 Task: Toggle the suppress when argument matches name in the parameter names.
Action: Mouse moved to (24, 614)
Screenshot: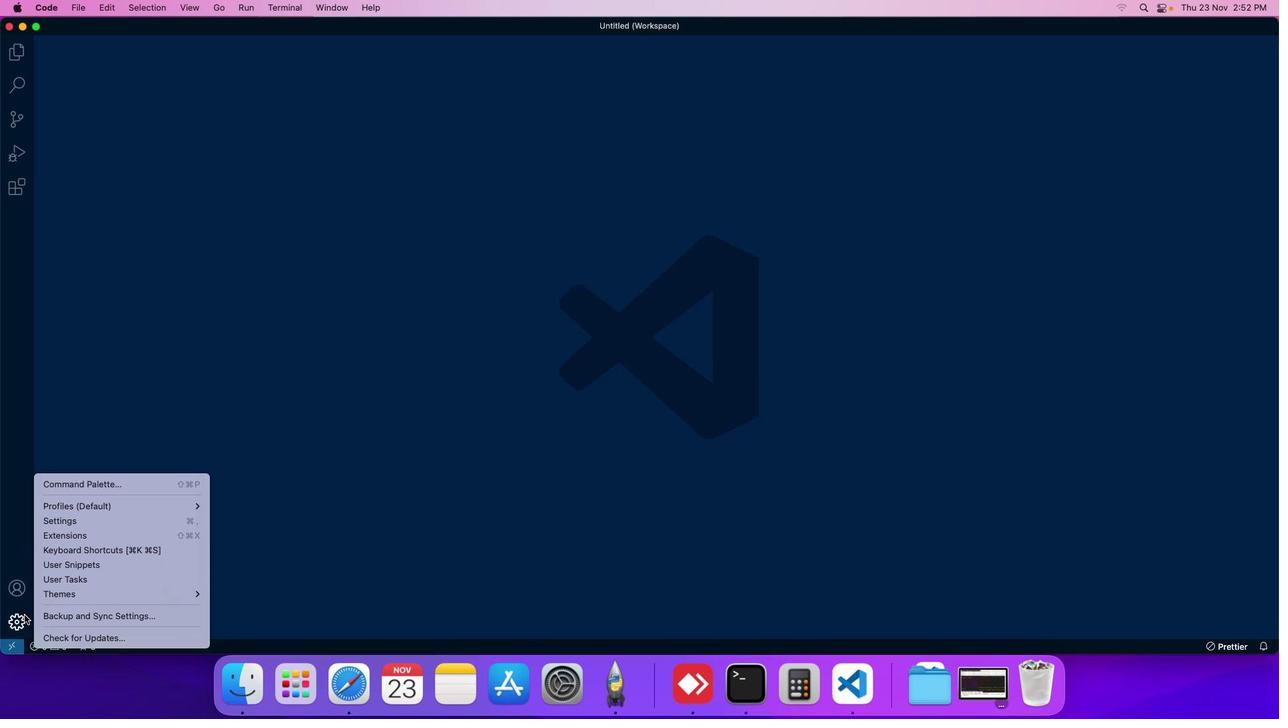 
Action: Mouse pressed left at (24, 614)
Screenshot: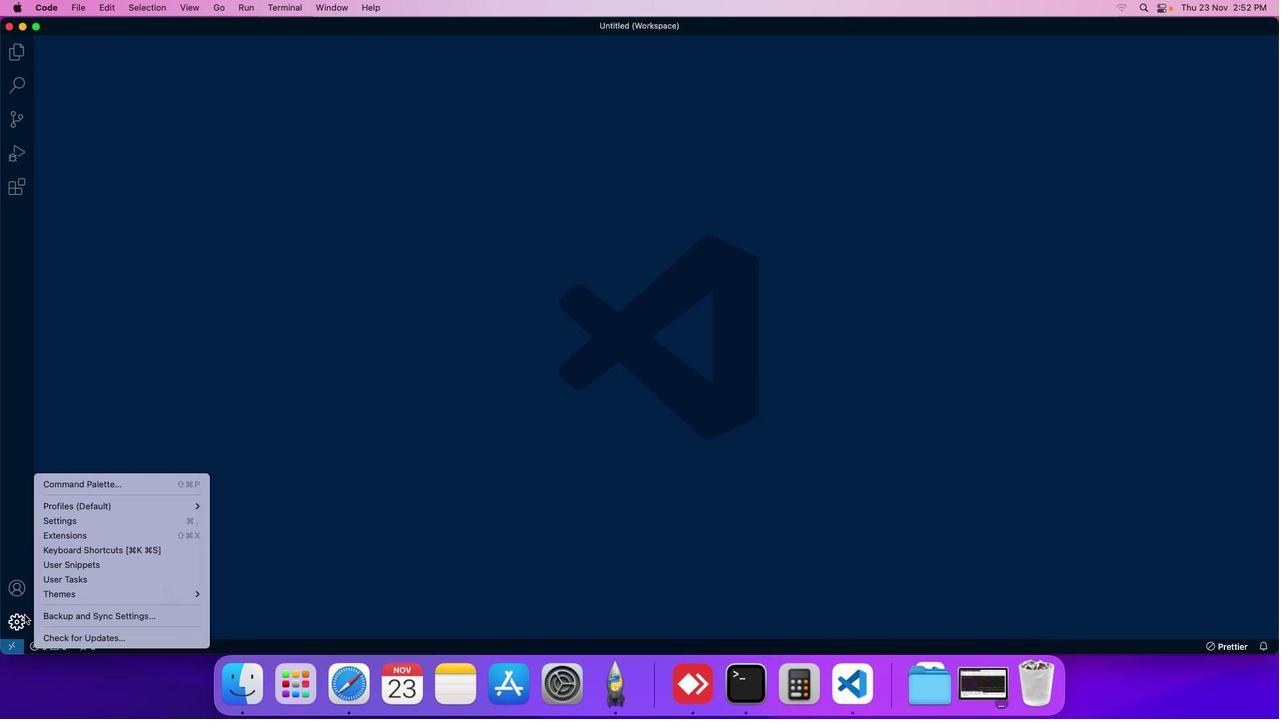 
Action: Mouse moved to (63, 515)
Screenshot: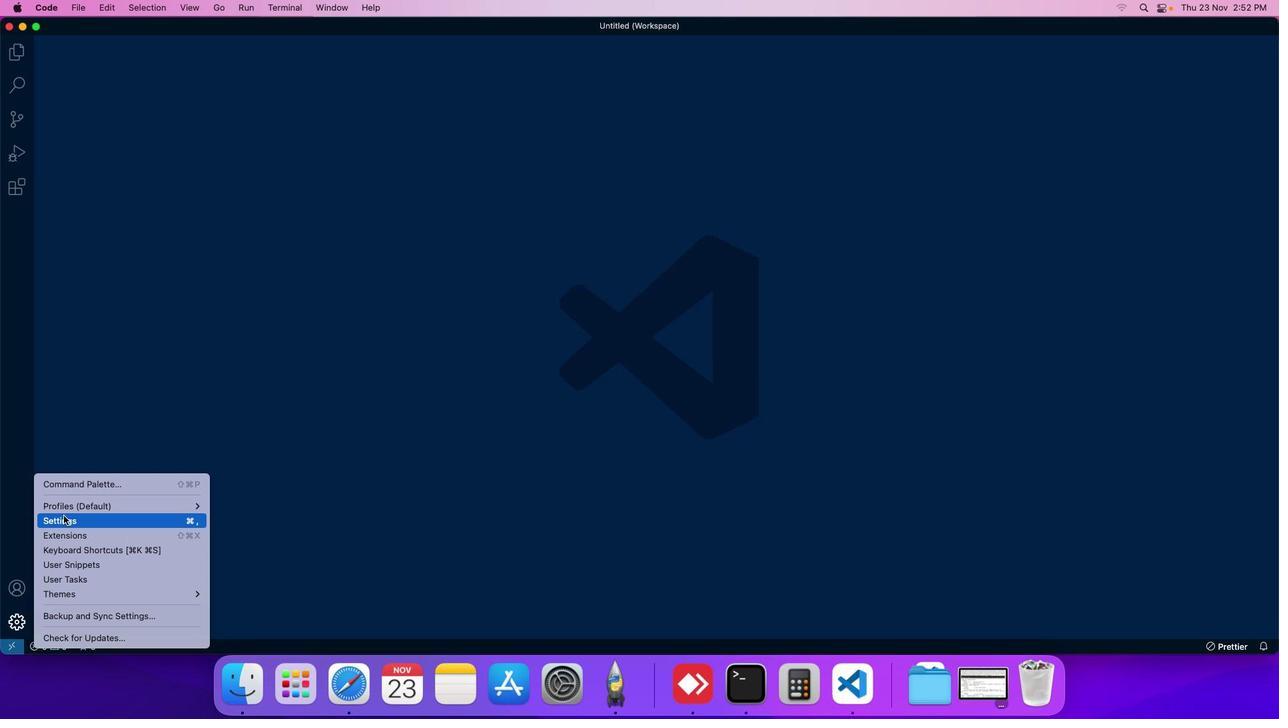 
Action: Mouse pressed left at (63, 515)
Screenshot: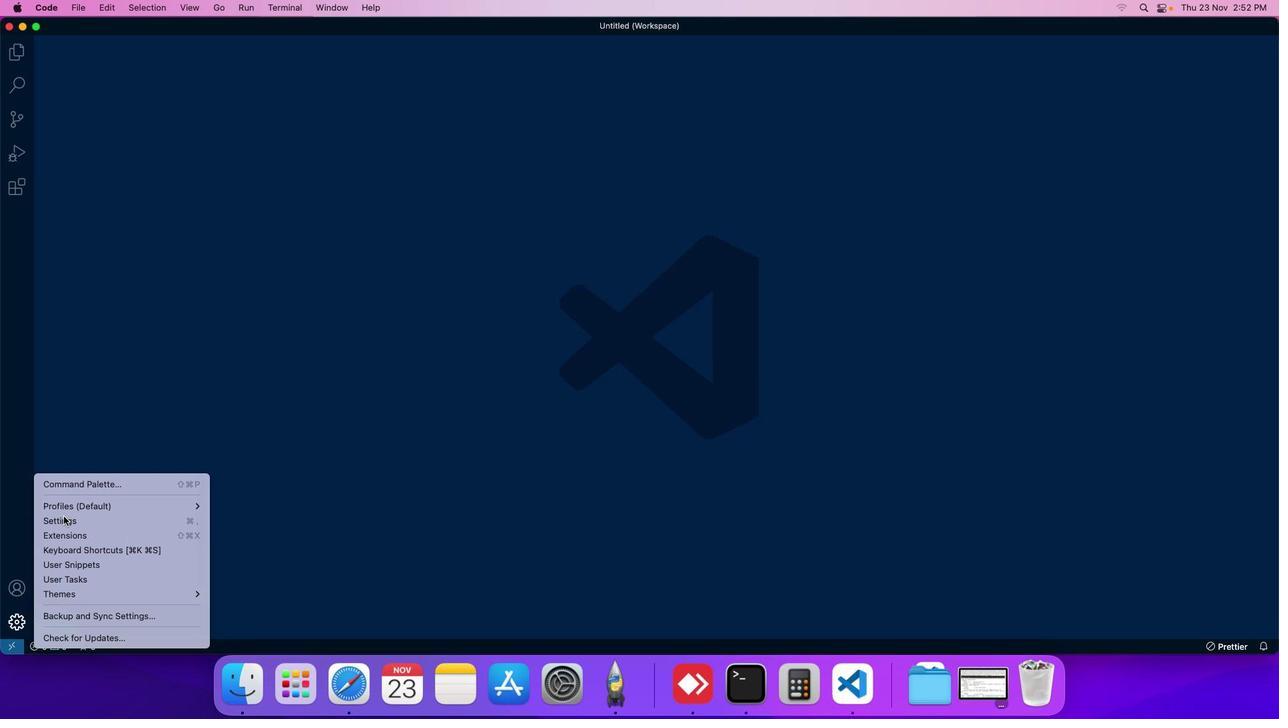 
Action: Mouse moved to (285, 107)
Screenshot: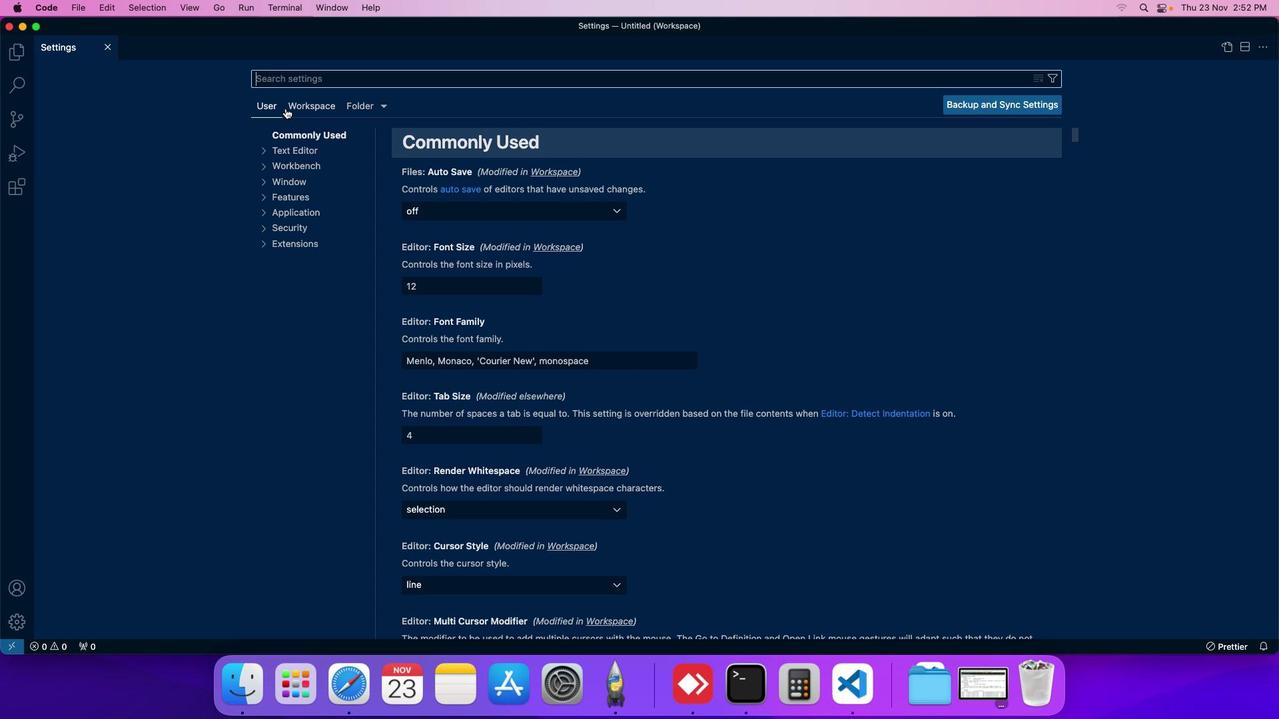 
Action: Mouse pressed left at (285, 107)
Screenshot: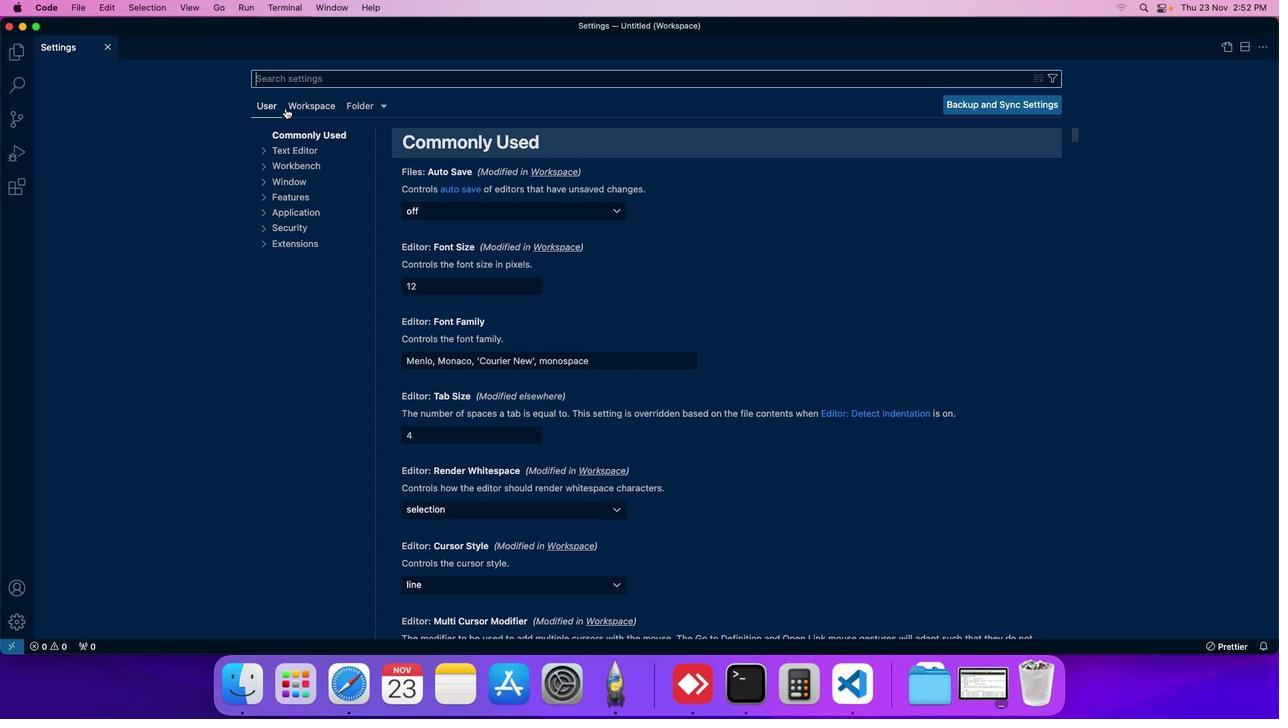 
Action: Mouse moved to (284, 227)
Screenshot: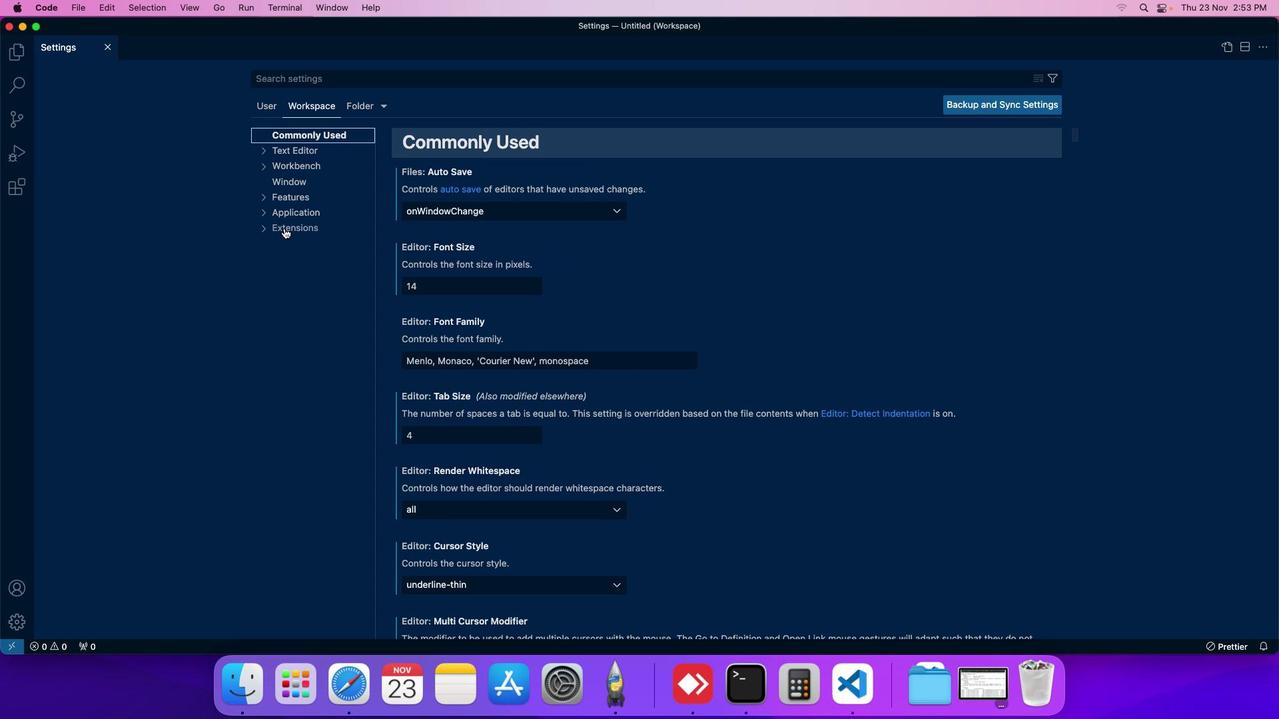 
Action: Mouse pressed left at (284, 227)
Screenshot: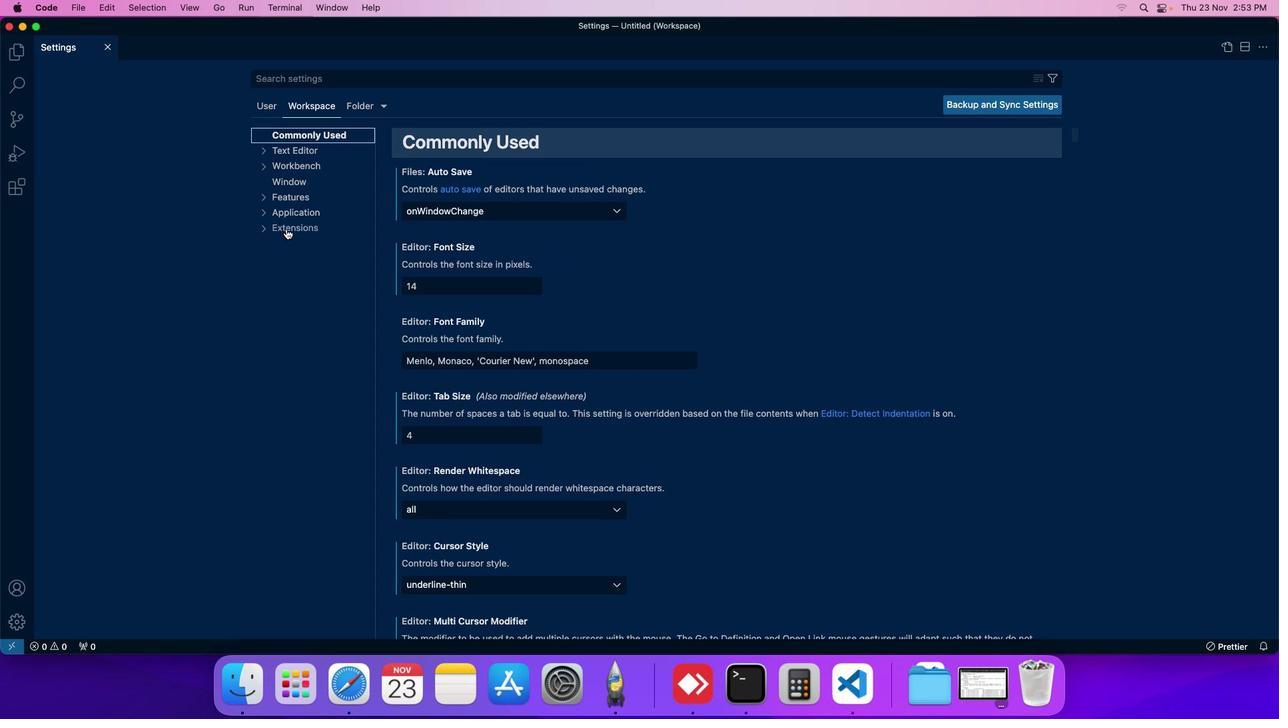 
Action: Mouse moved to (305, 563)
Screenshot: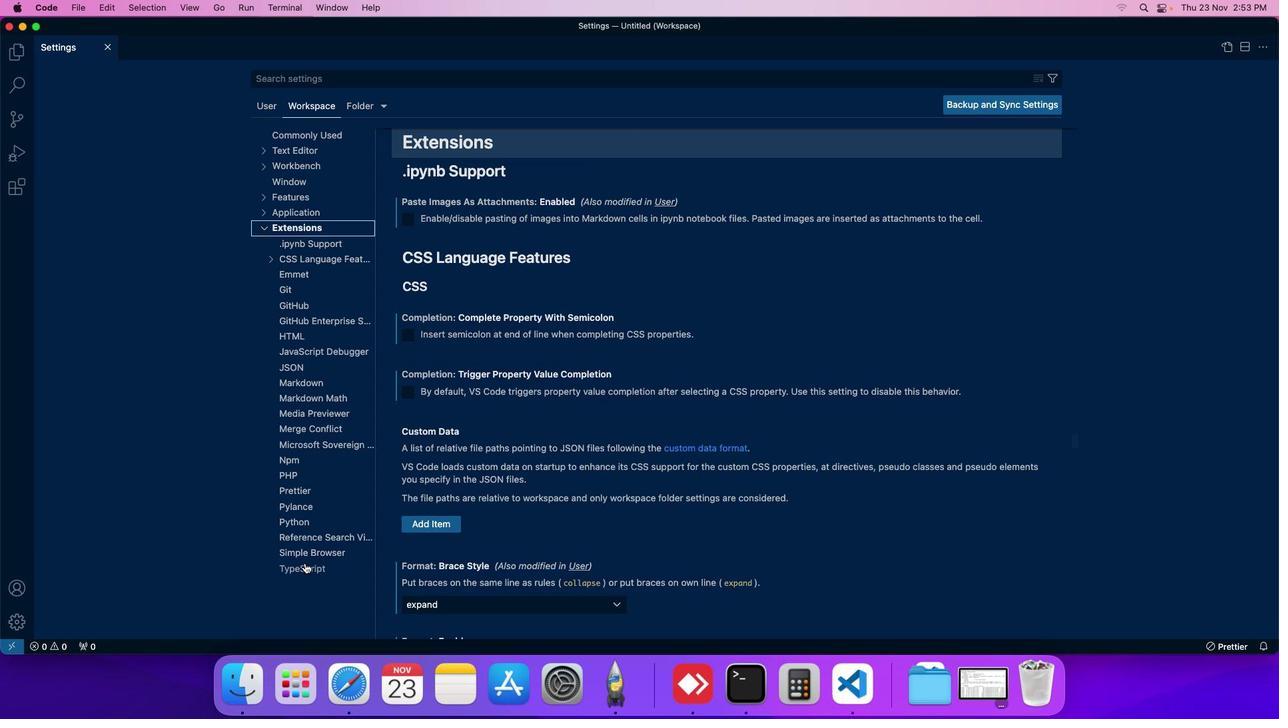 
Action: Mouse pressed left at (305, 563)
Screenshot: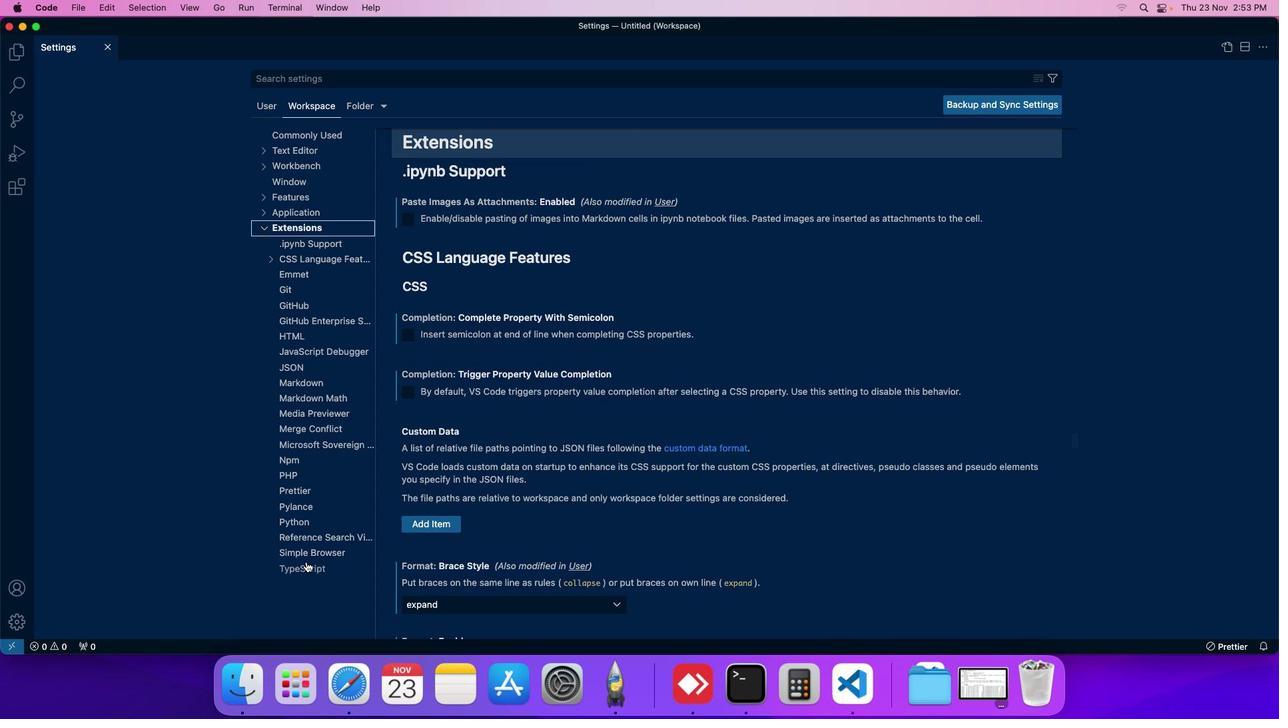 
Action: Mouse moved to (473, 561)
Screenshot: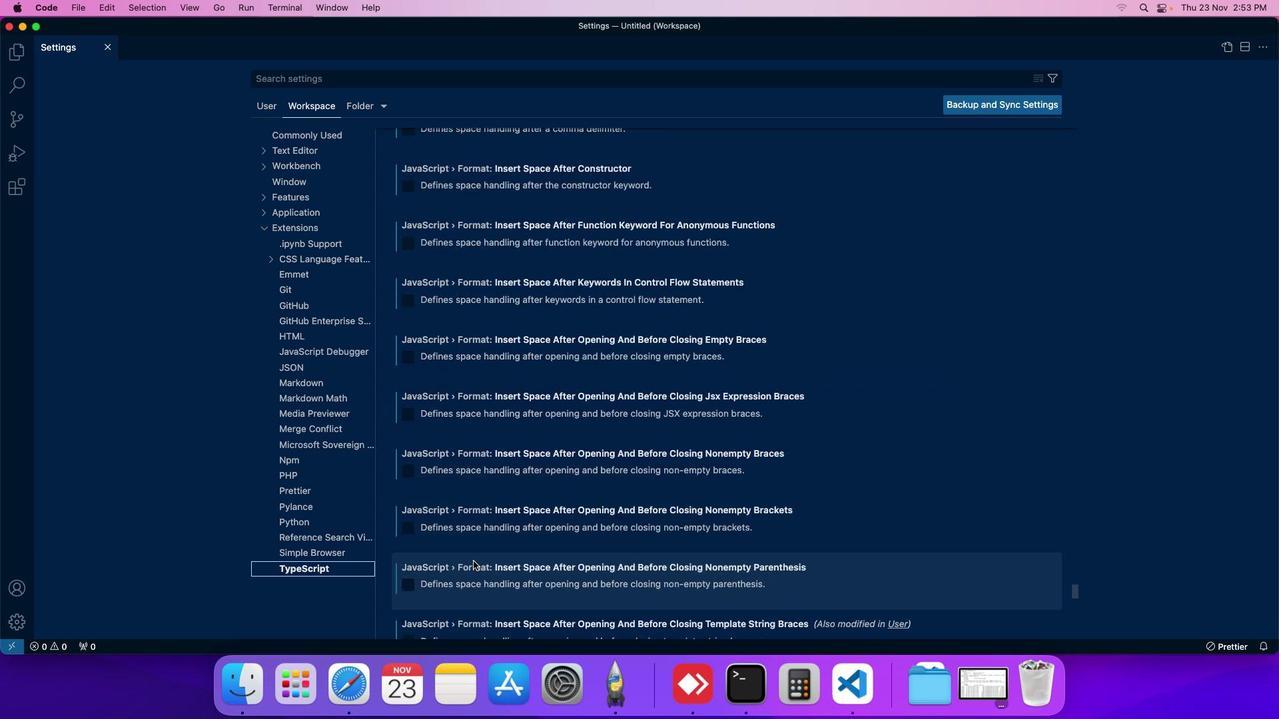 
Action: Mouse scrolled (473, 561) with delta (0, 0)
Screenshot: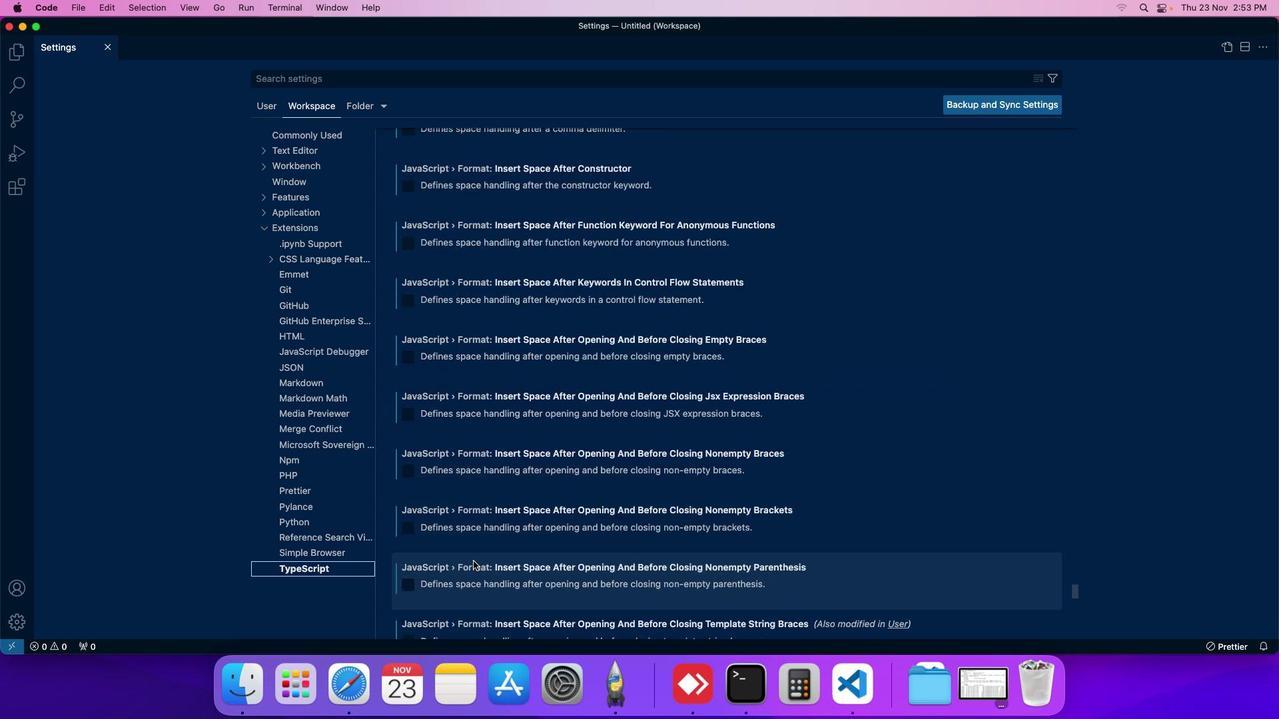 
Action: Mouse scrolled (473, 561) with delta (0, 0)
Screenshot: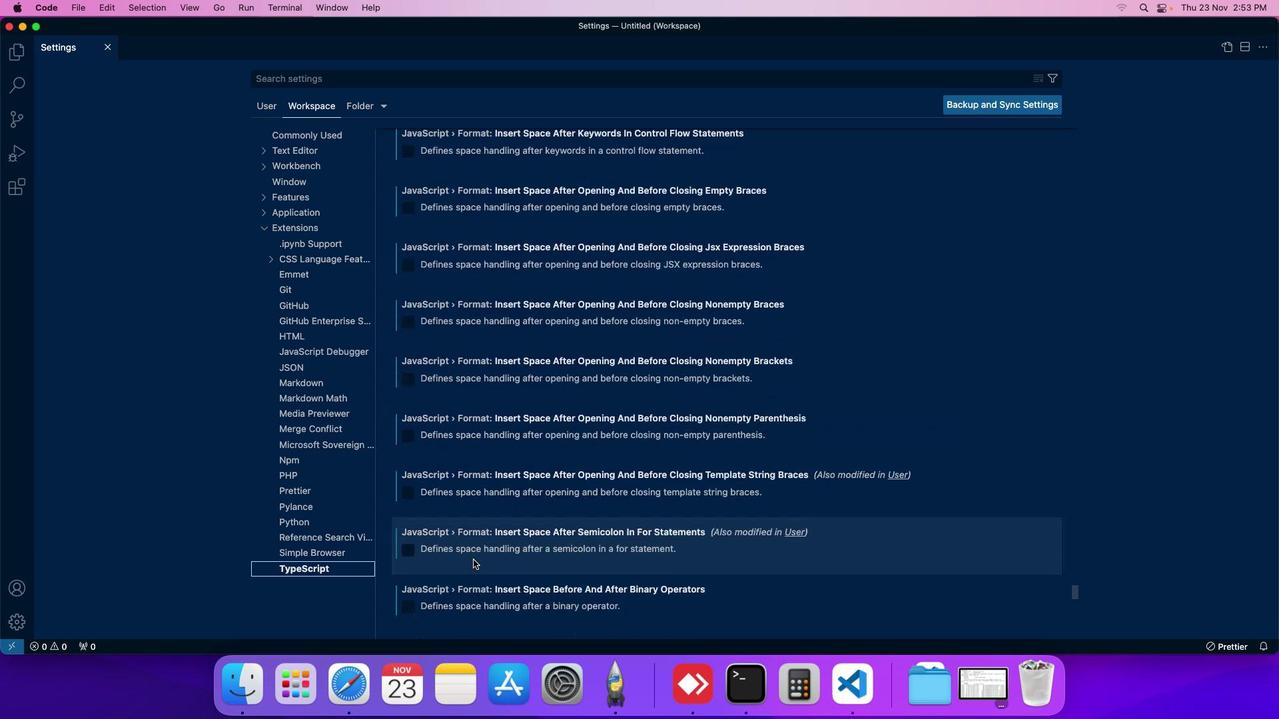 
Action: Mouse moved to (473, 560)
Screenshot: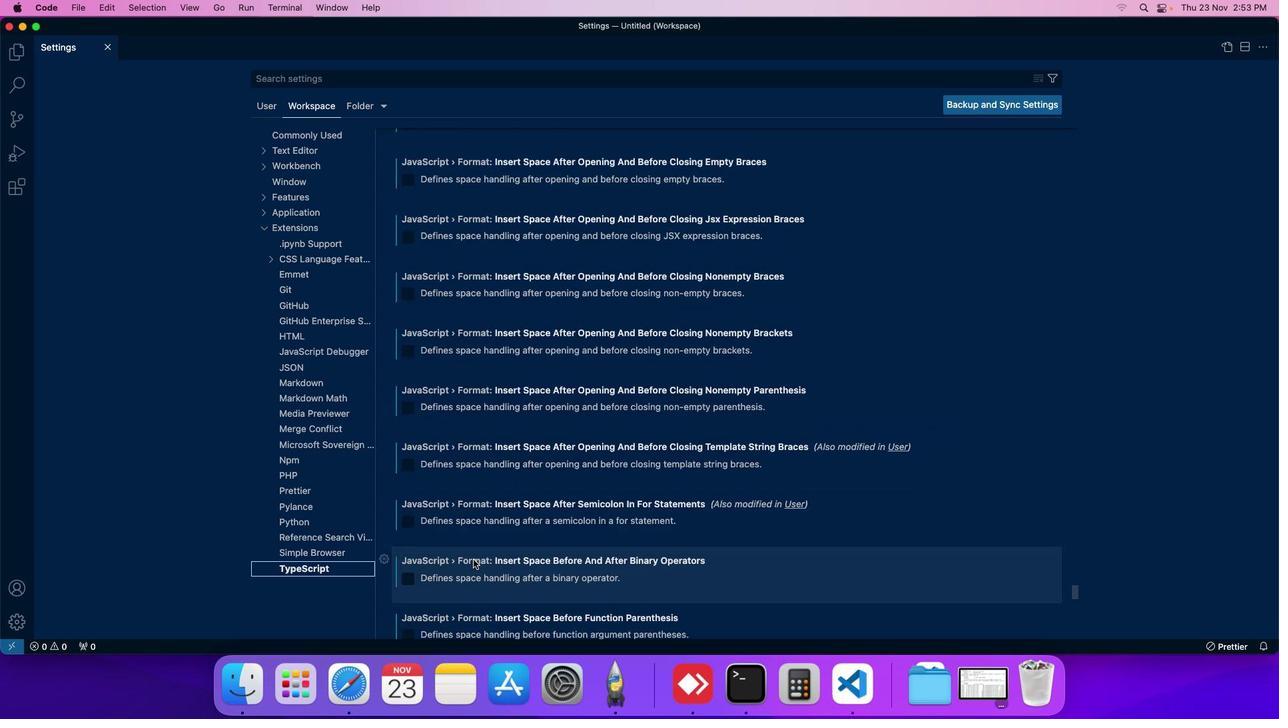 
Action: Mouse scrolled (473, 560) with delta (0, 0)
Screenshot: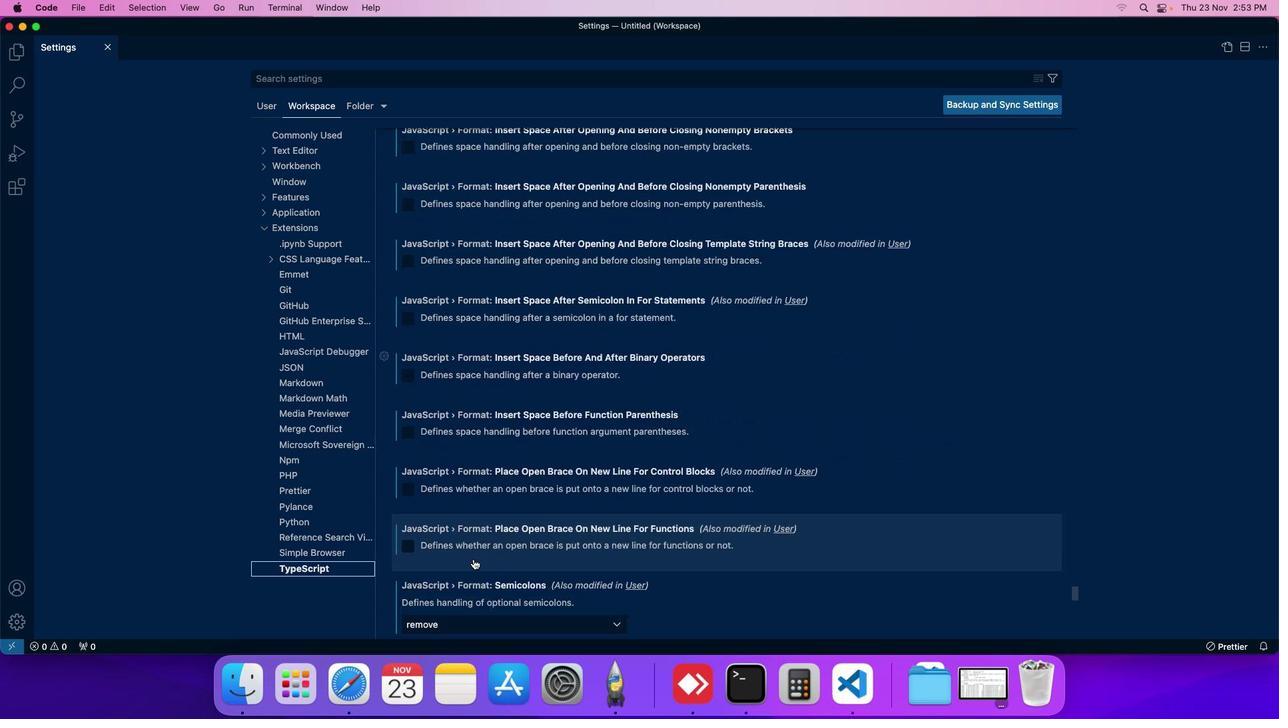 
Action: Mouse scrolled (473, 560) with delta (0, 0)
Screenshot: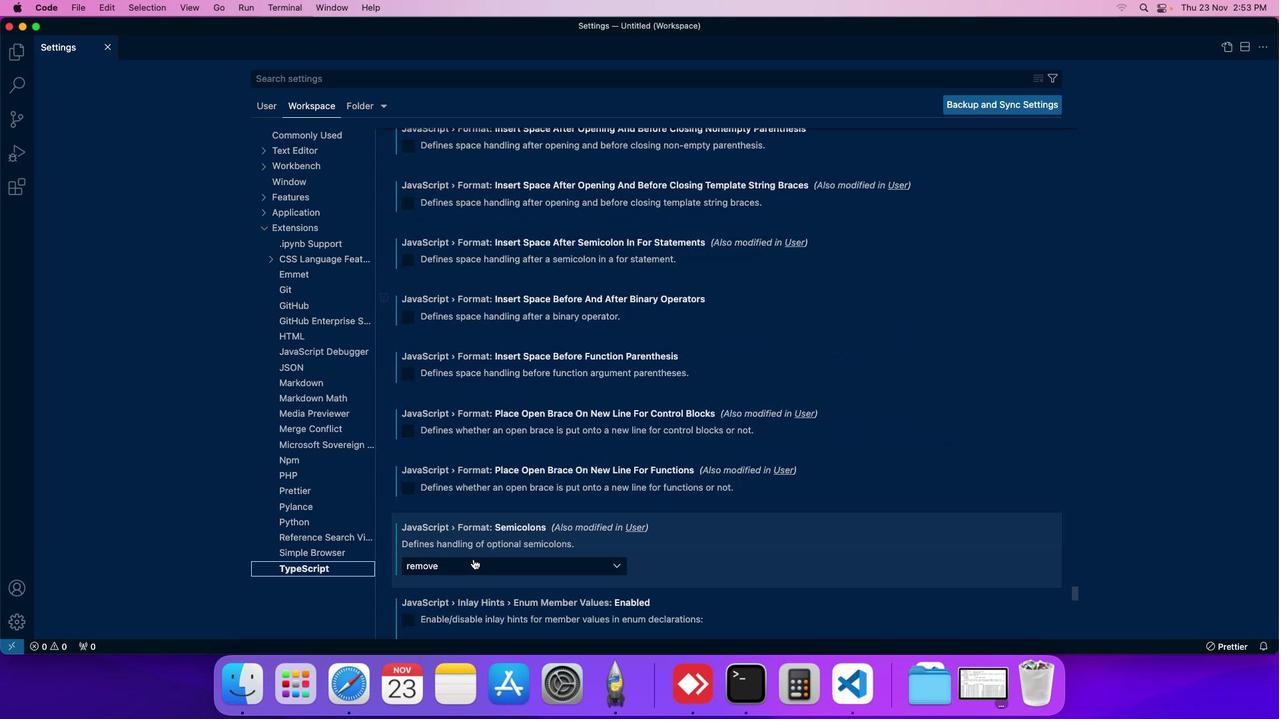 
Action: Mouse moved to (473, 559)
Screenshot: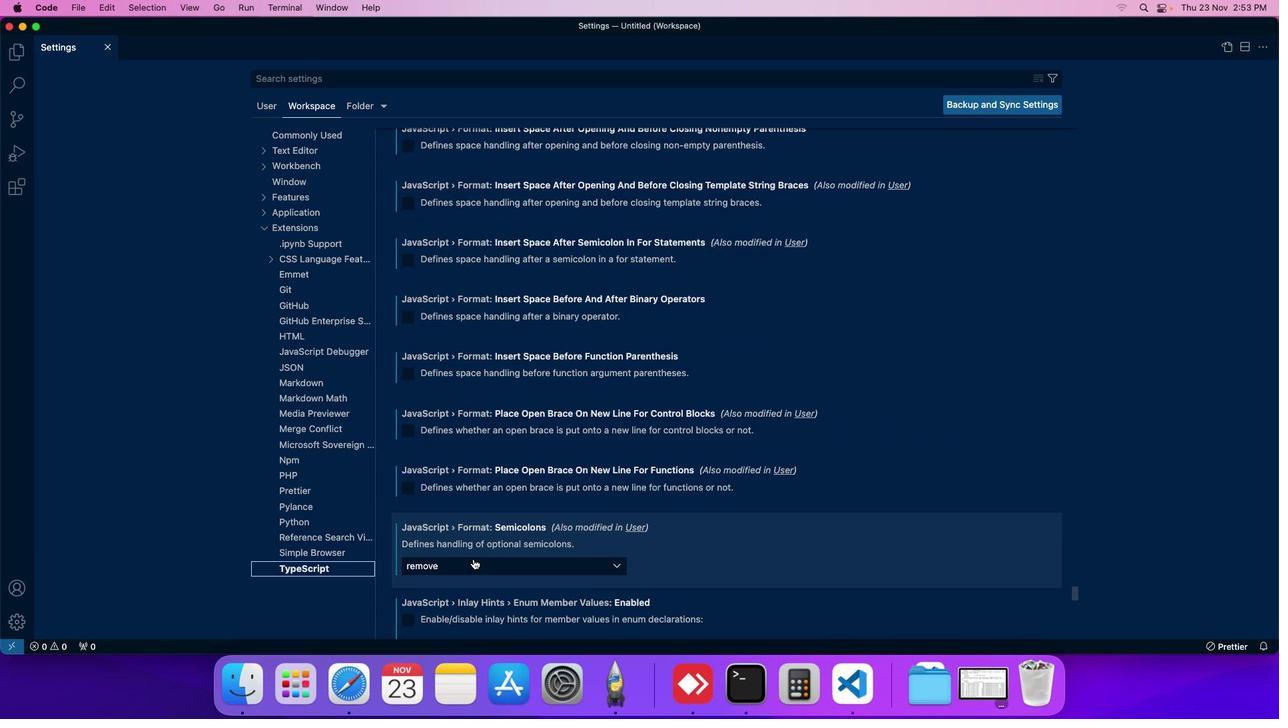 
Action: Mouse scrolled (473, 559) with delta (0, 0)
Screenshot: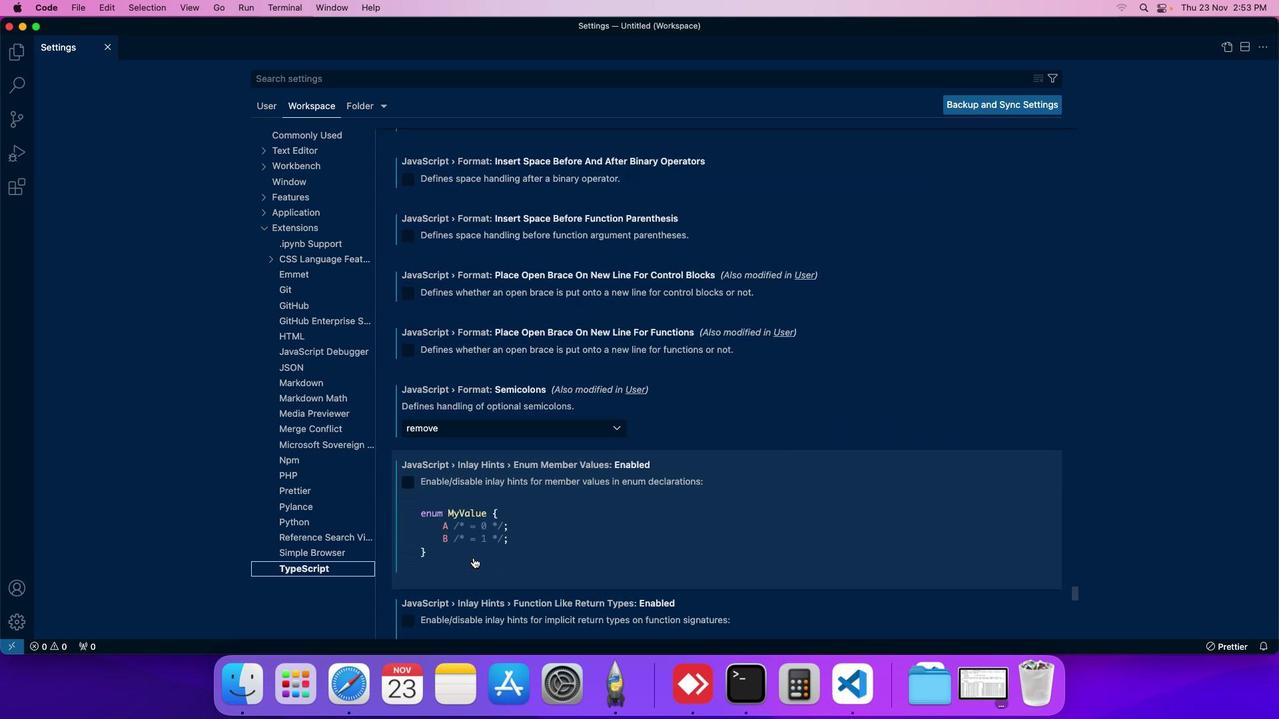 
Action: Mouse scrolled (473, 559) with delta (0, 0)
Screenshot: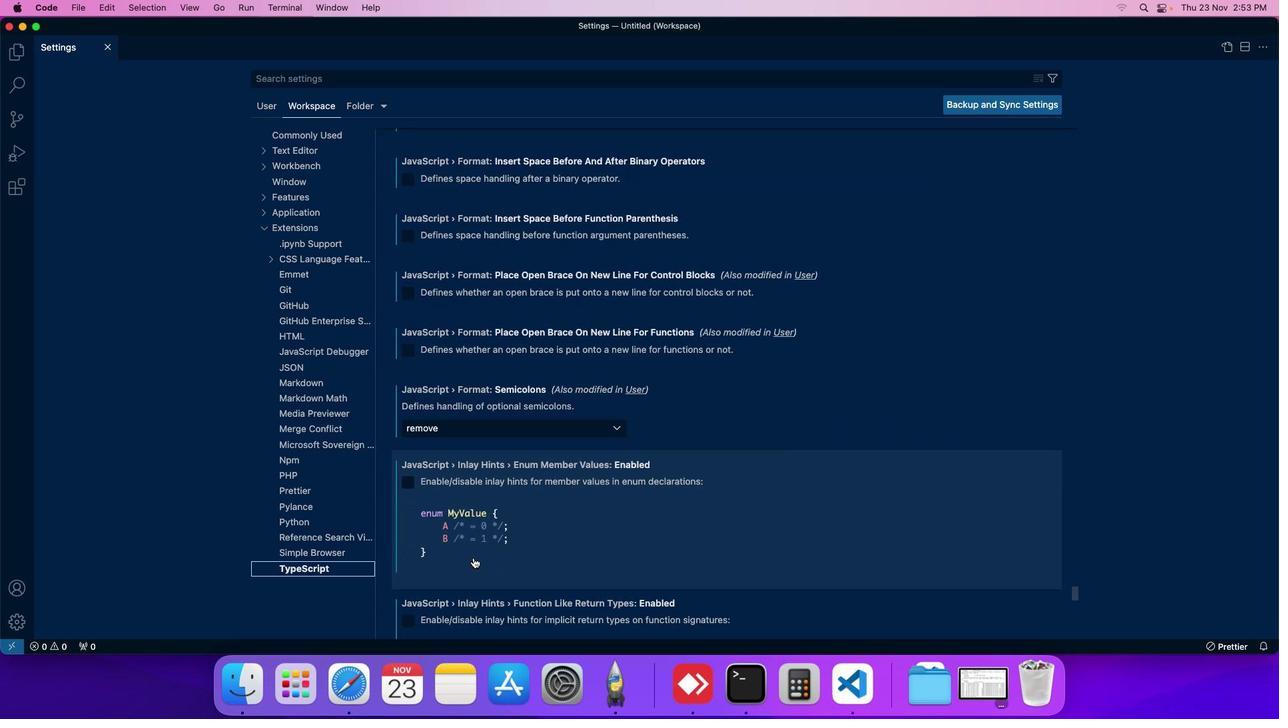 
Action: Mouse moved to (473, 557)
Screenshot: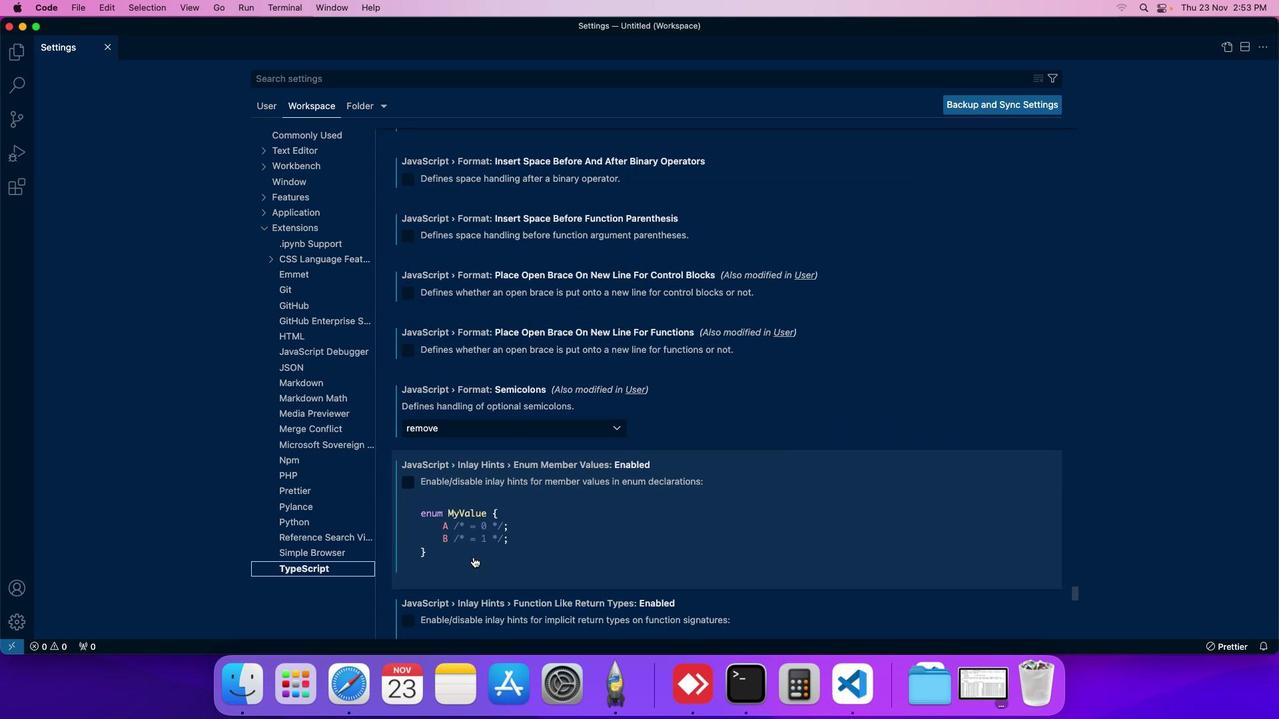 
Action: Mouse scrolled (473, 557) with delta (0, 0)
Screenshot: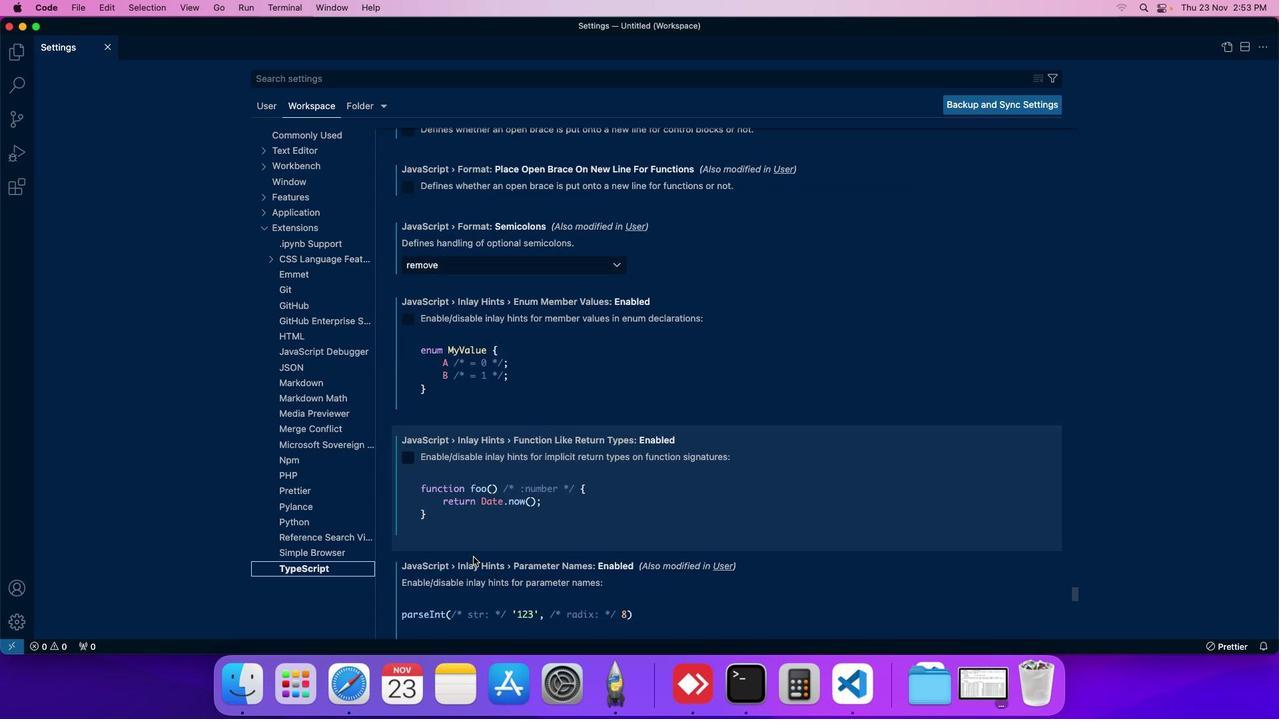 
Action: Mouse scrolled (473, 557) with delta (0, 0)
Screenshot: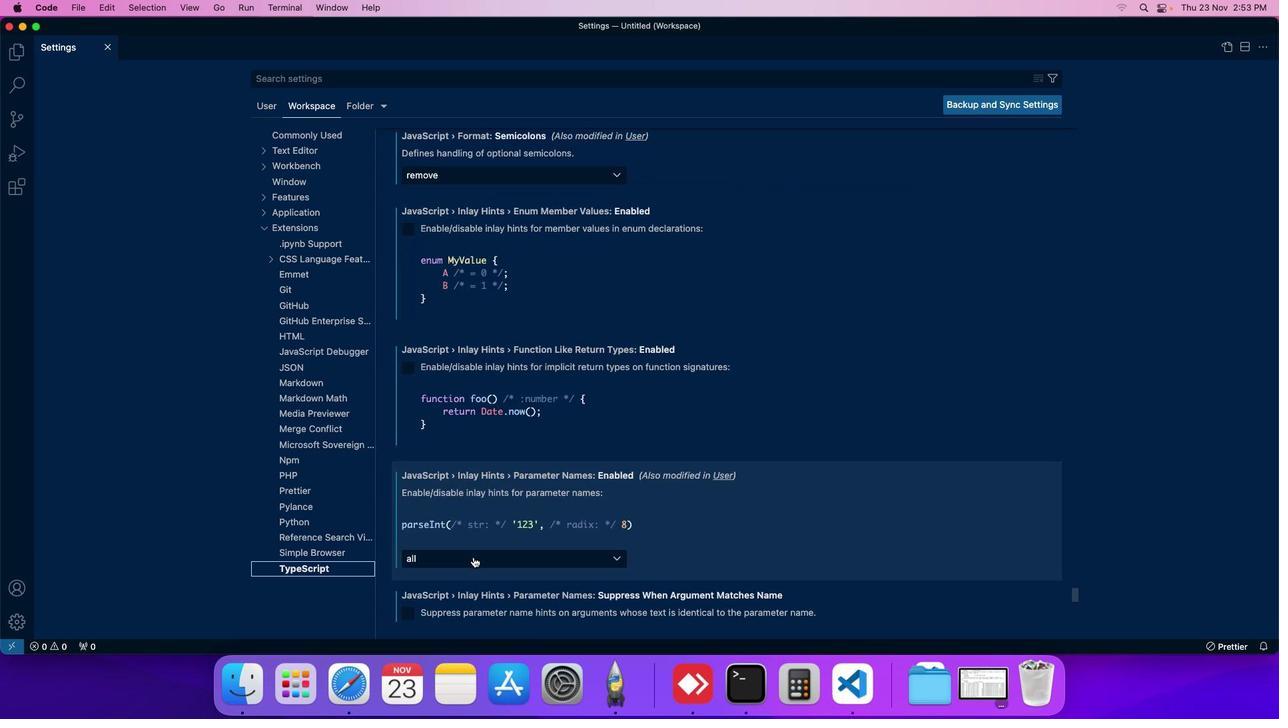 
Action: Mouse moved to (473, 557)
Screenshot: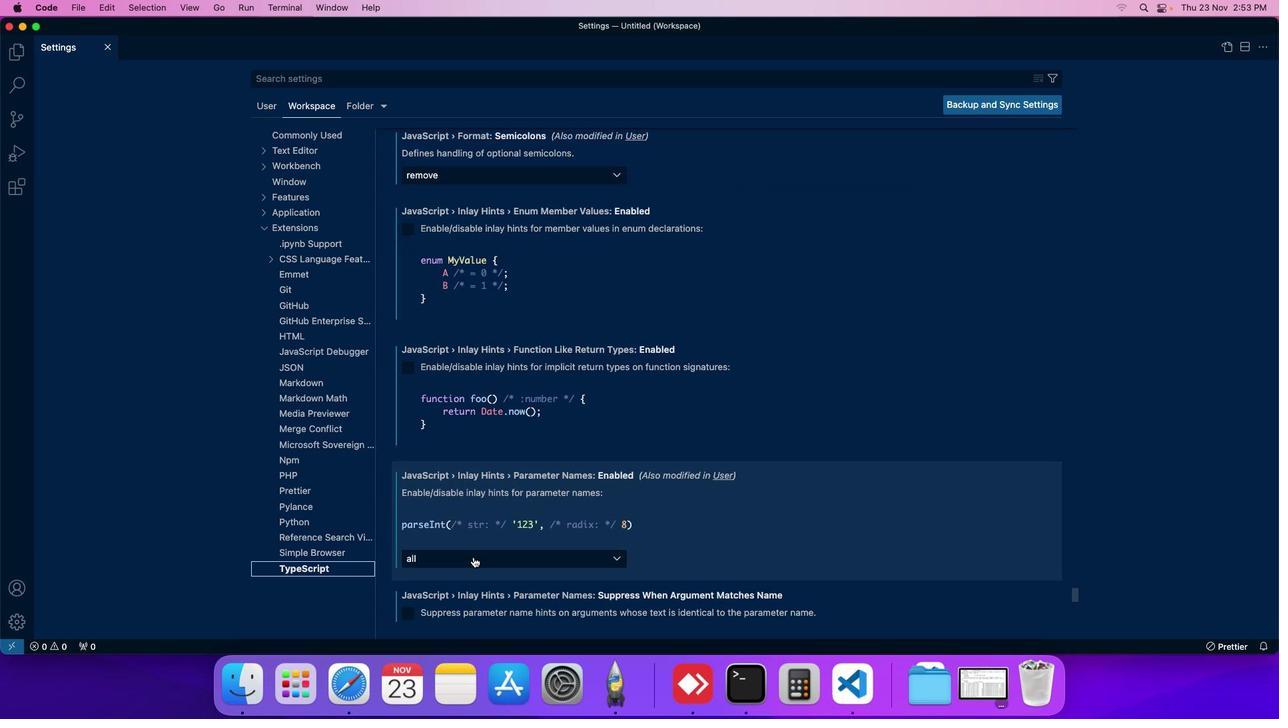 
Action: Mouse scrolled (473, 557) with delta (0, 0)
Screenshot: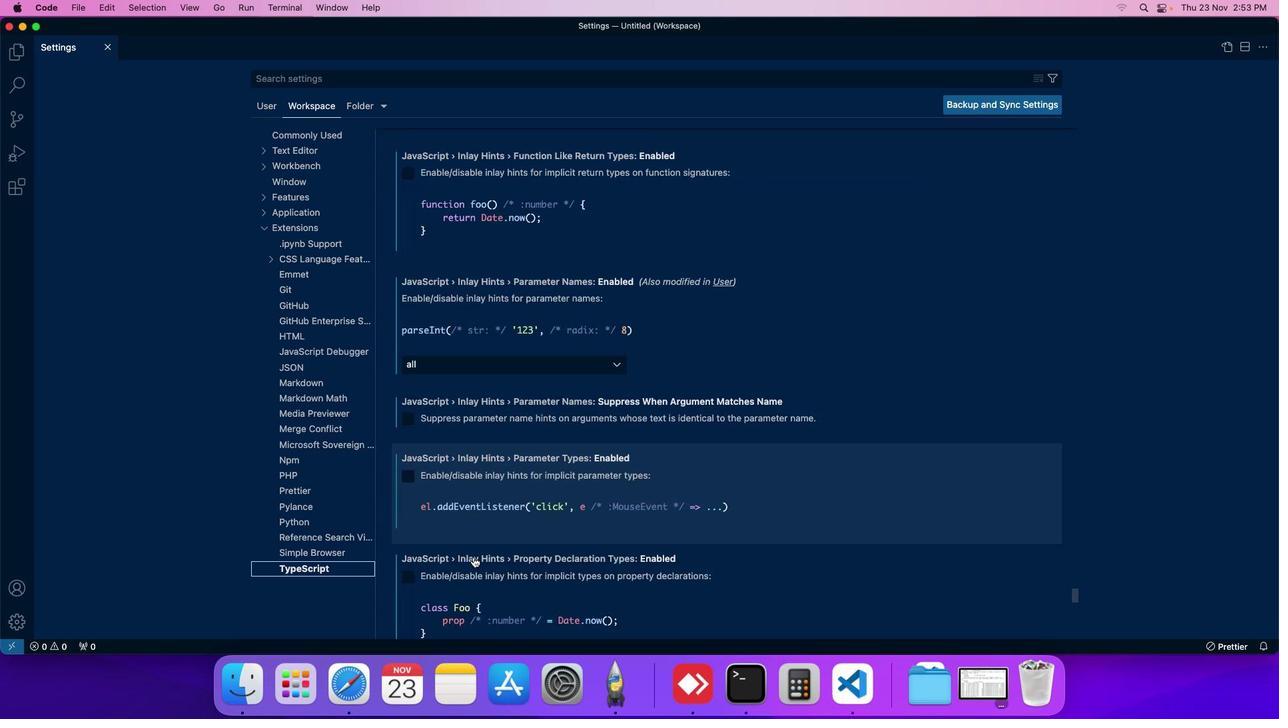 
Action: Mouse scrolled (473, 557) with delta (0, 0)
Screenshot: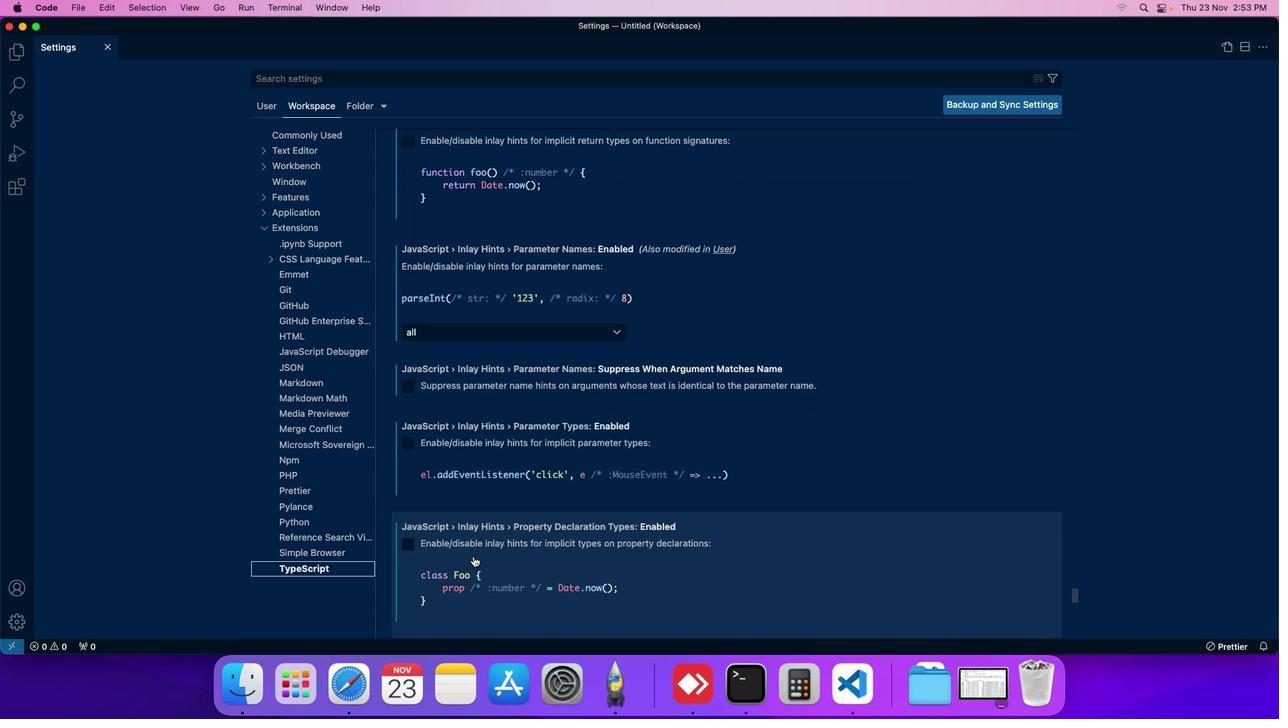
Action: Mouse moved to (473, 556)
Screenshot: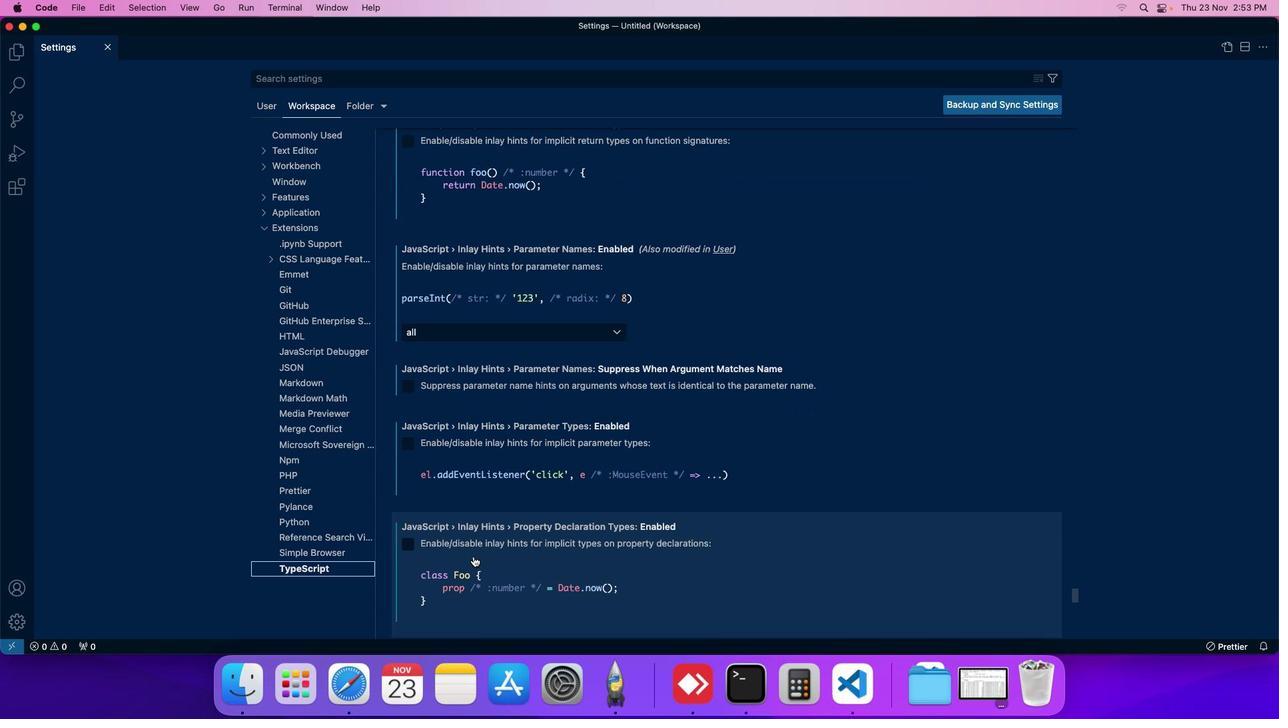 
Action: Mouse scrolled (473, 556) with delta (0, 0)
Screenshot: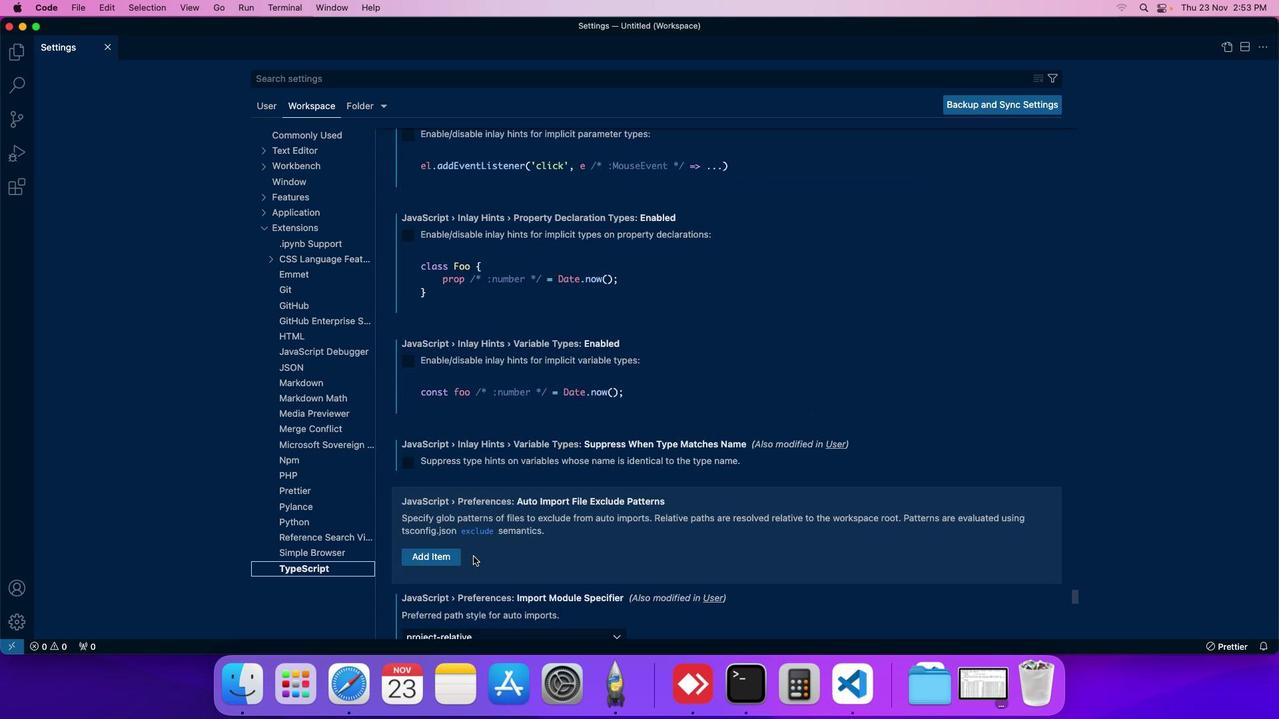 
Action: Mouse scrolled (473, 556) with delta (0, 0)
Screenshot: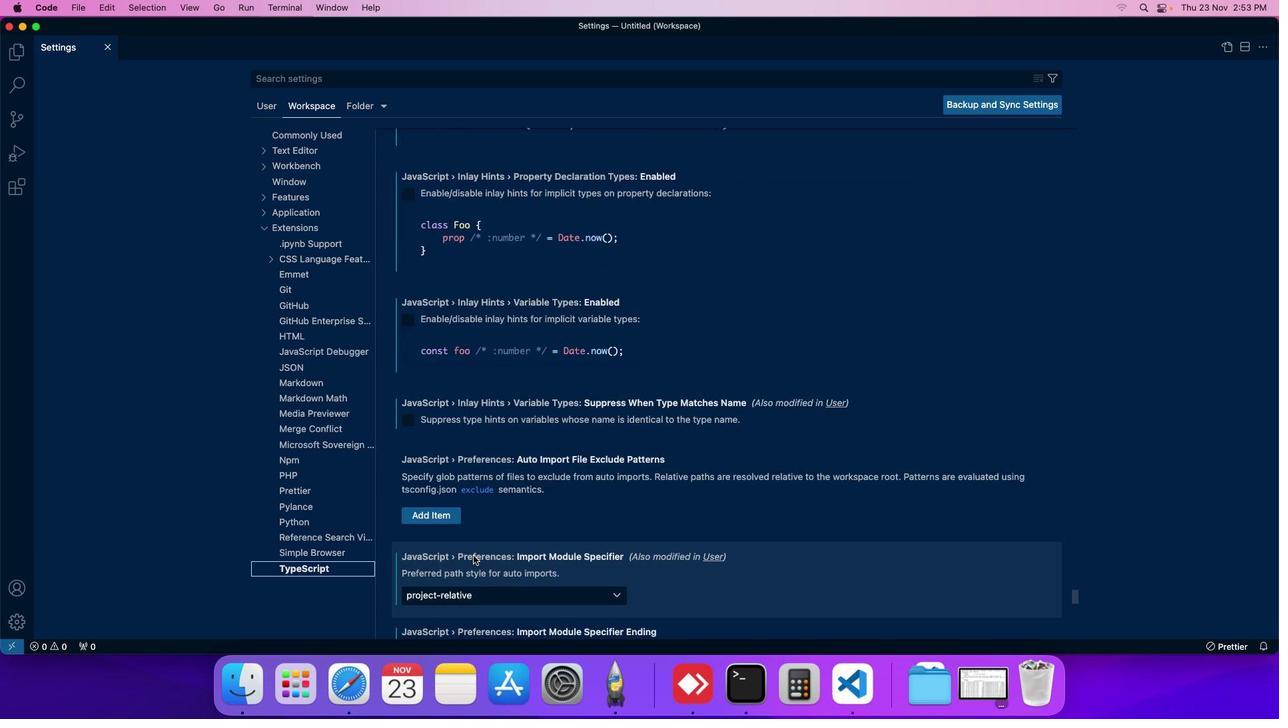 
Action: Mouse moved to (474, 554)
Screenshot: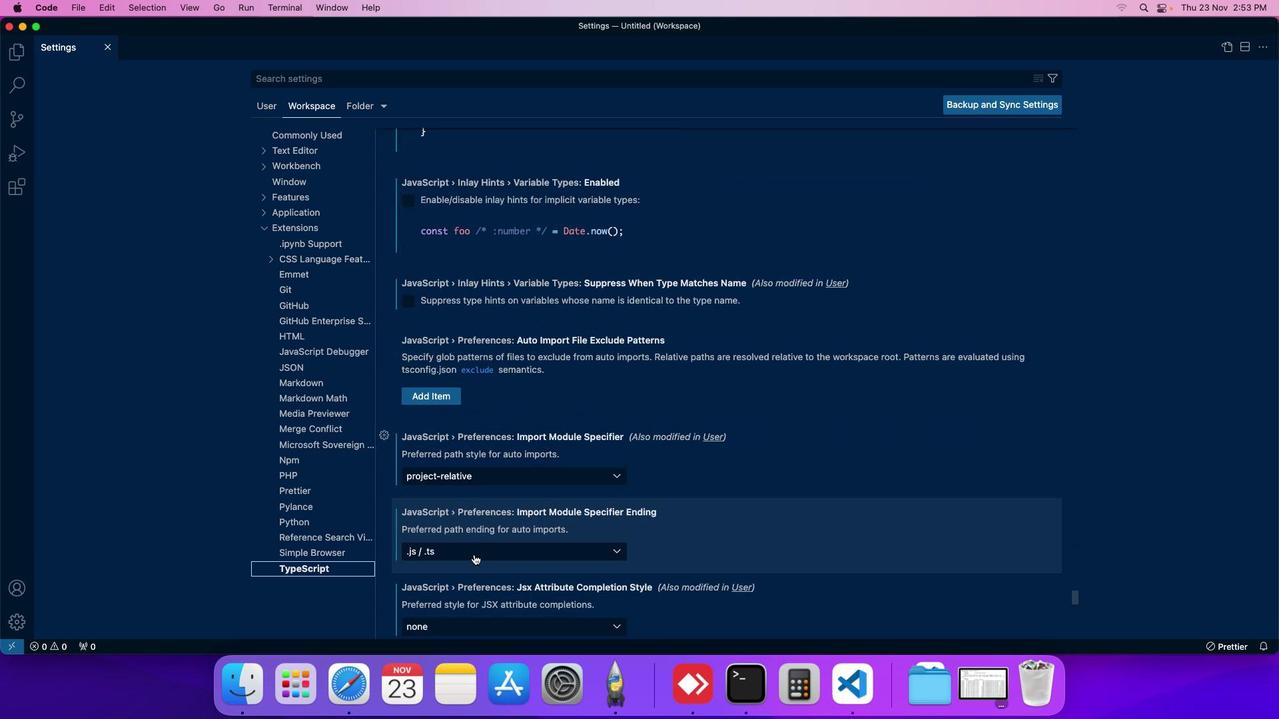 
Action: Mouse scrolled (474, 554) with delta (0, 0)
Screenshot: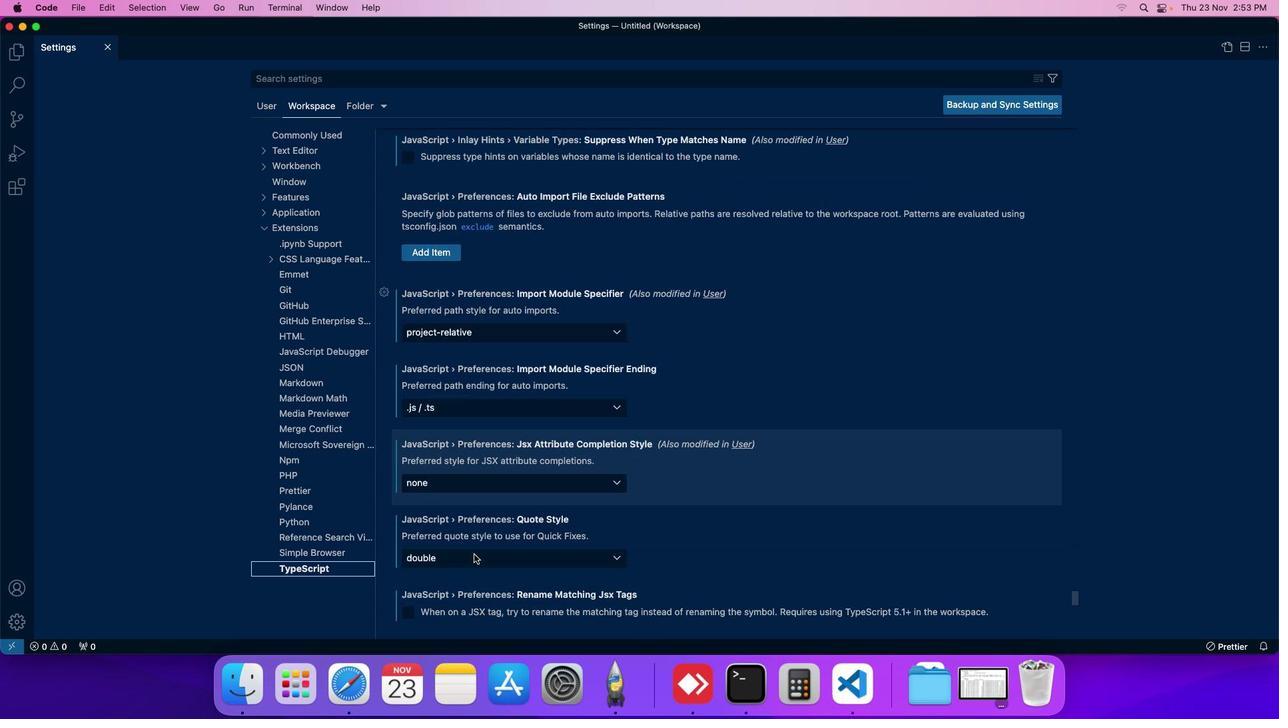
Action: Mouse scrolled (474, 554) with delta (0, 0)
Screenshot: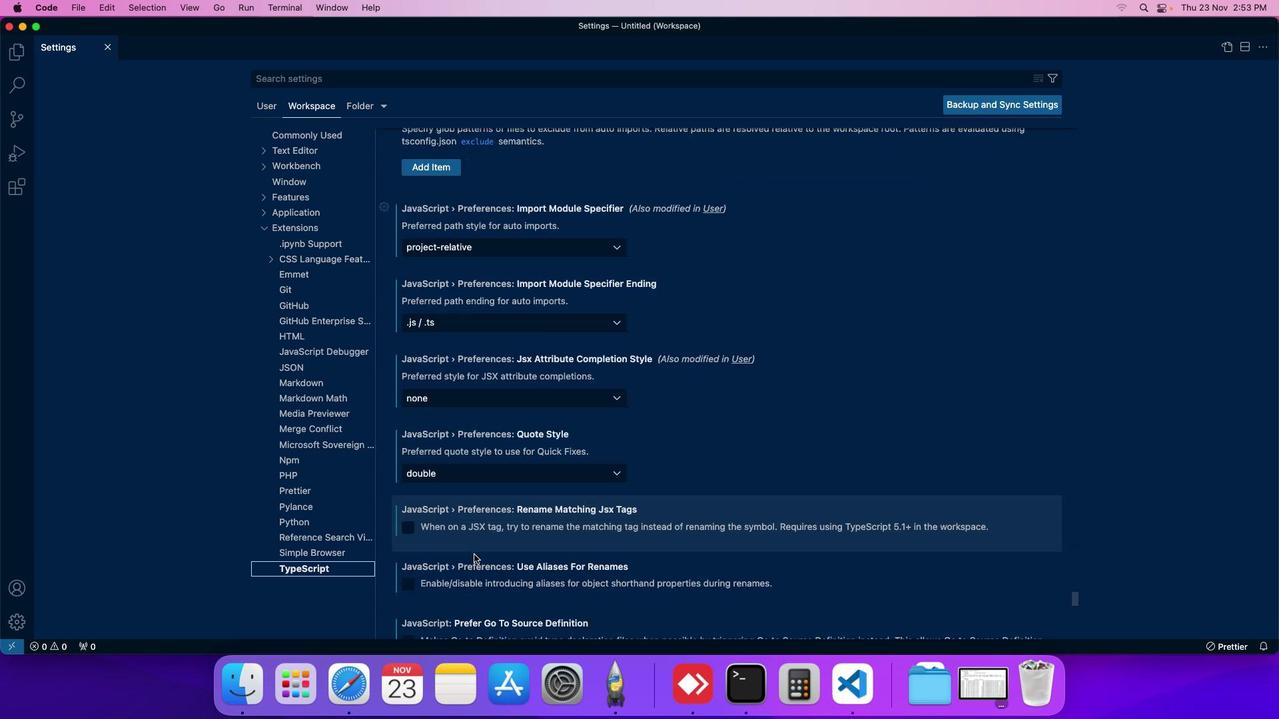 
Action: Mouse scrolled (474, 554) with delta (0, 0)
Screenshot: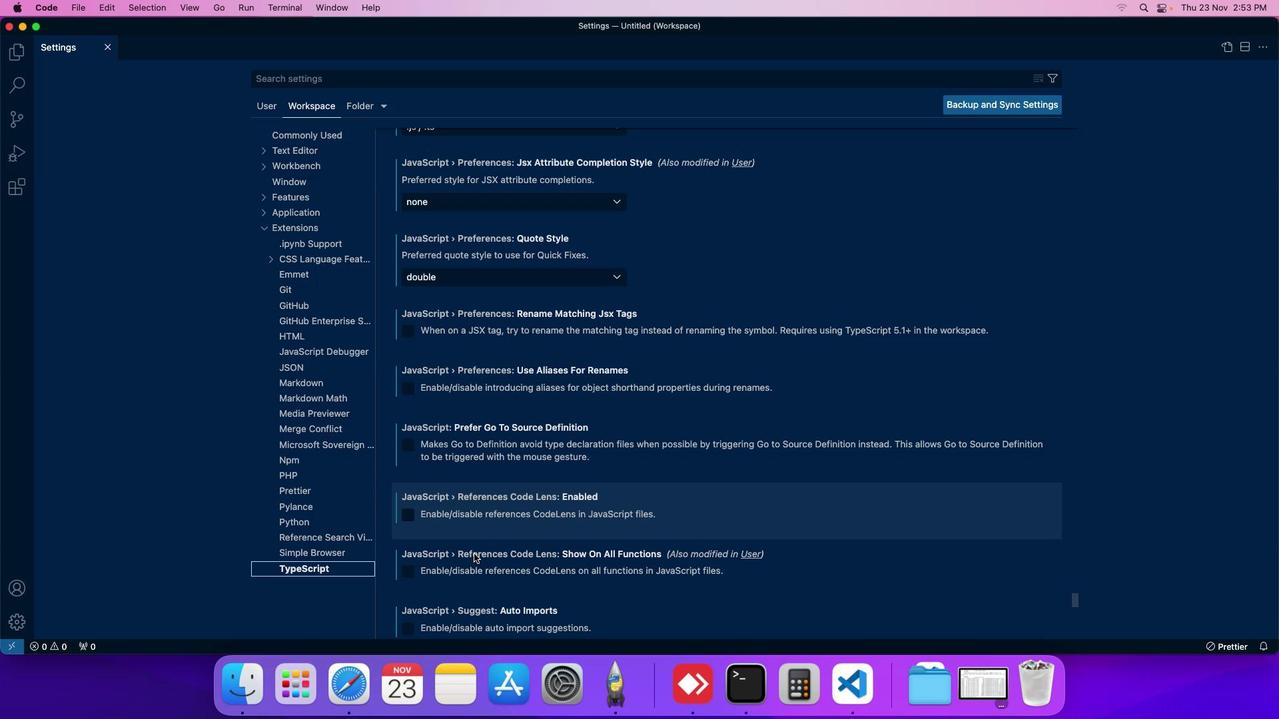 
Action: Mouse scrolled (474, 554) with delta (0, 0)
Screenshot: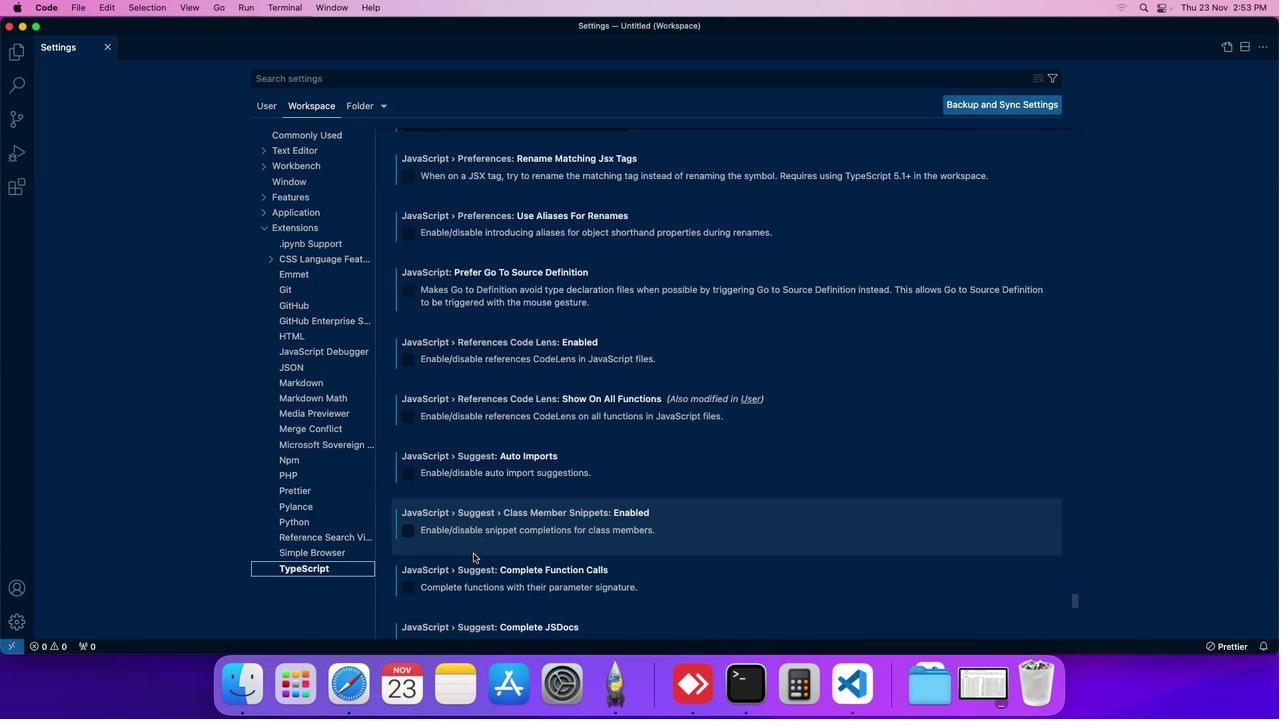 
Action: Mouse moved to (473, 553)
Screenshot: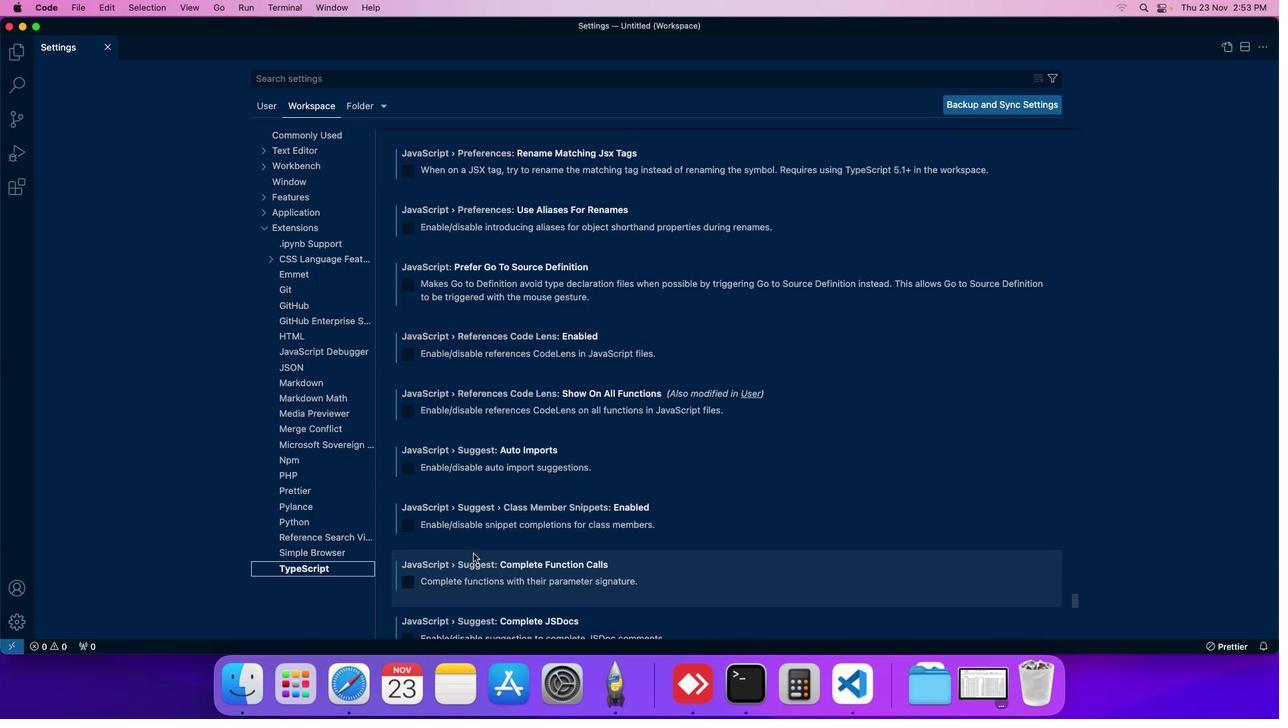 
Action: Mouse scrolled (473, 553) with delta (0, 0)
Screenshot: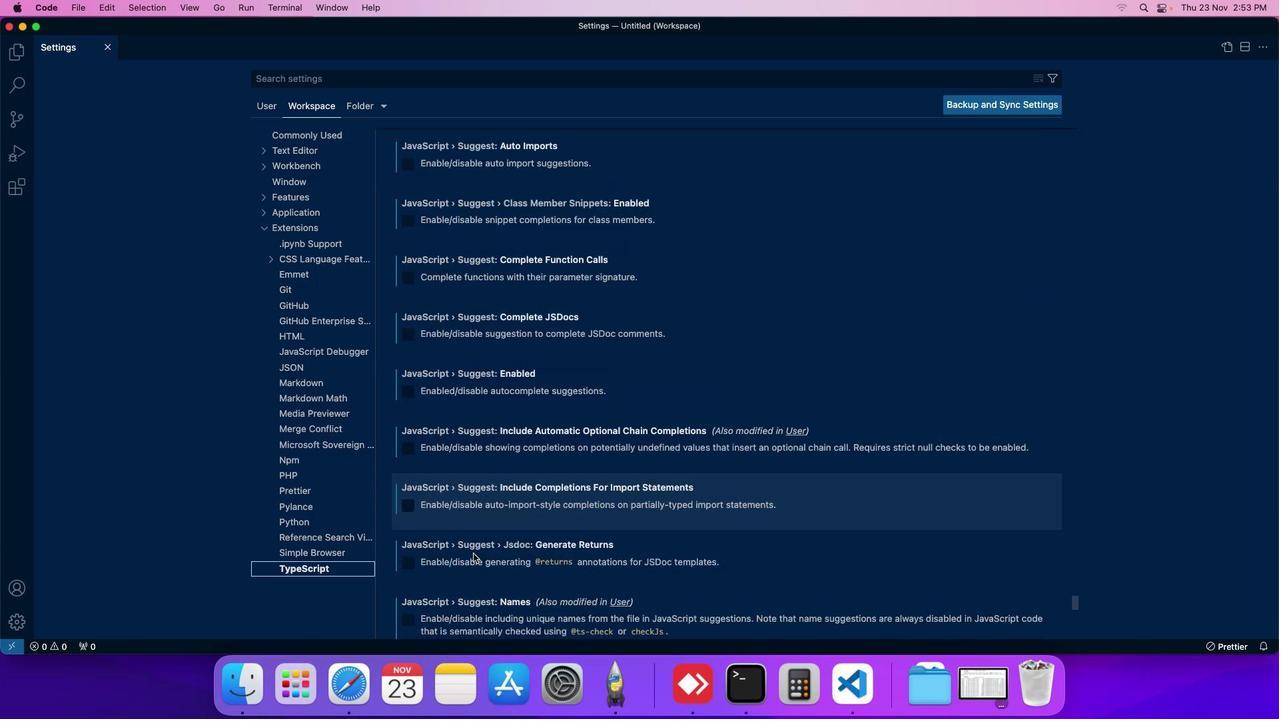 
Action: Mouse scrolled (473, 553) with delta (0, 0)
Screenshot: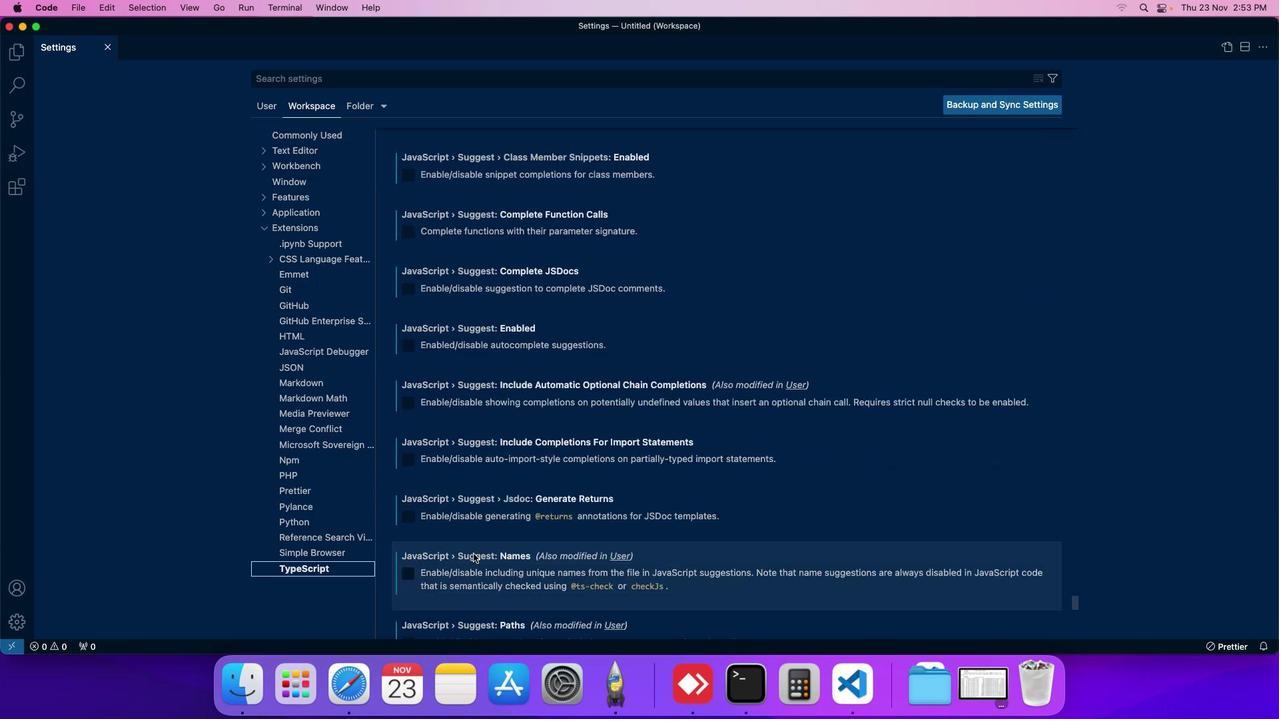
Action: Mouse scrolled (473, 553) with delta (0, 0)
Screenshot: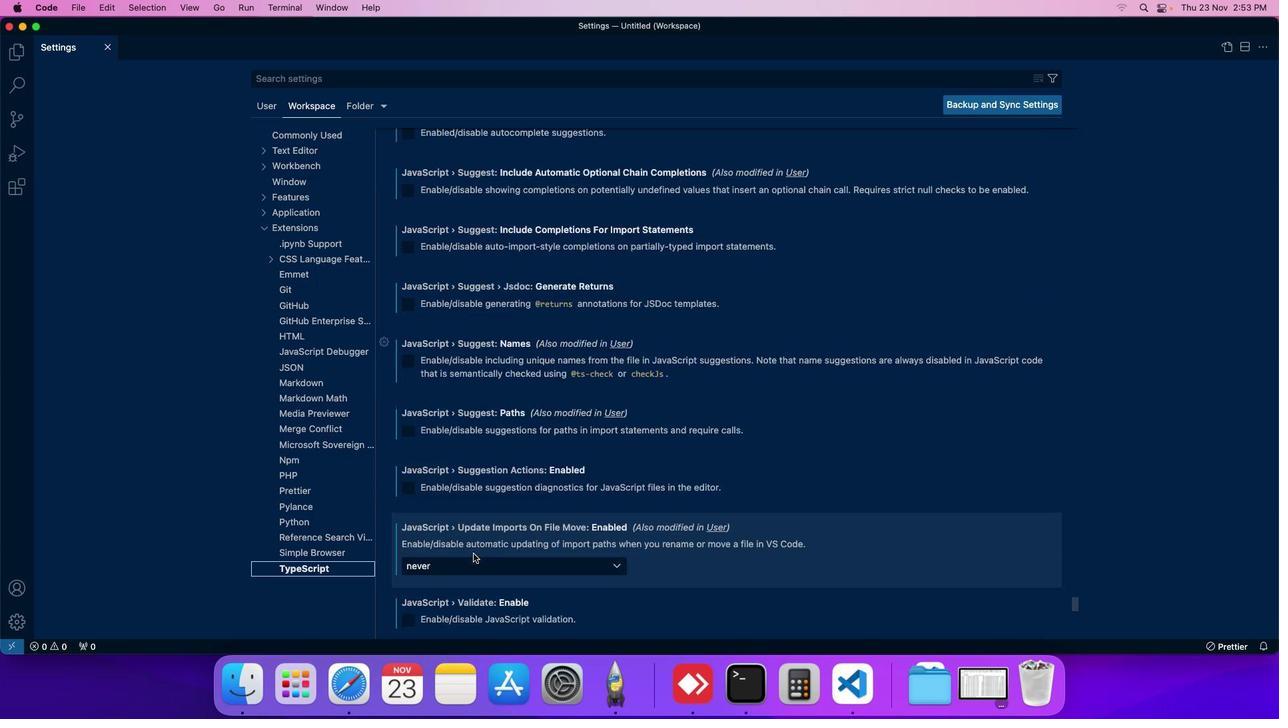 
Action: Mouse scrolled (473, 553) with delta (0, 0)
Screenshot: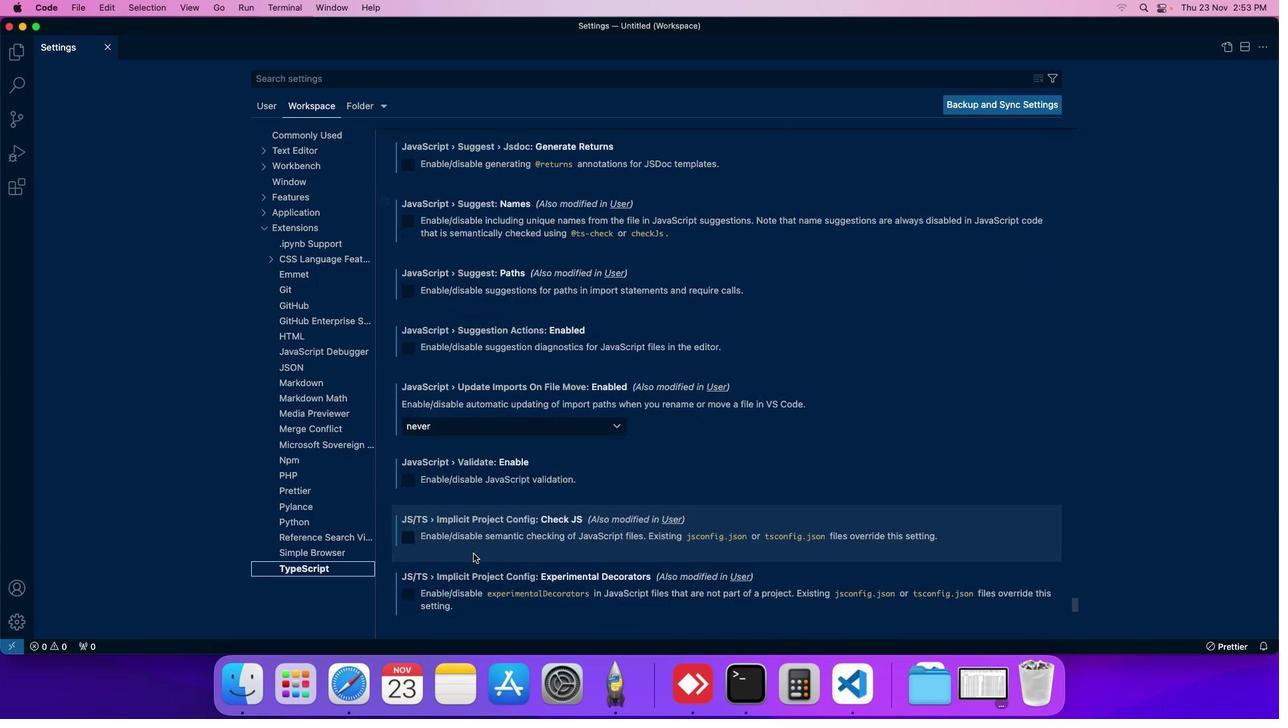 
Action: Mouse scrolled (473, 553) with delta (0, 0)
Screenshot: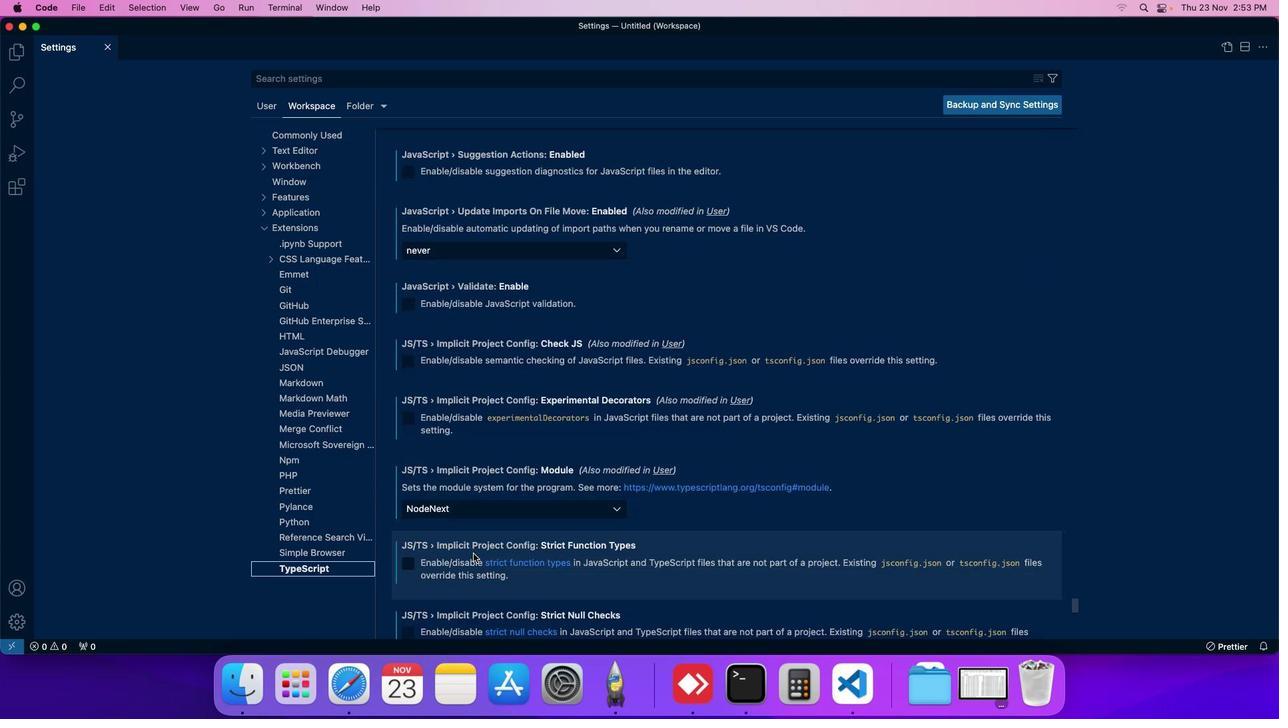 
Action: Mouse scrolled (473, 553) with delta (0, 0)
Screenshot: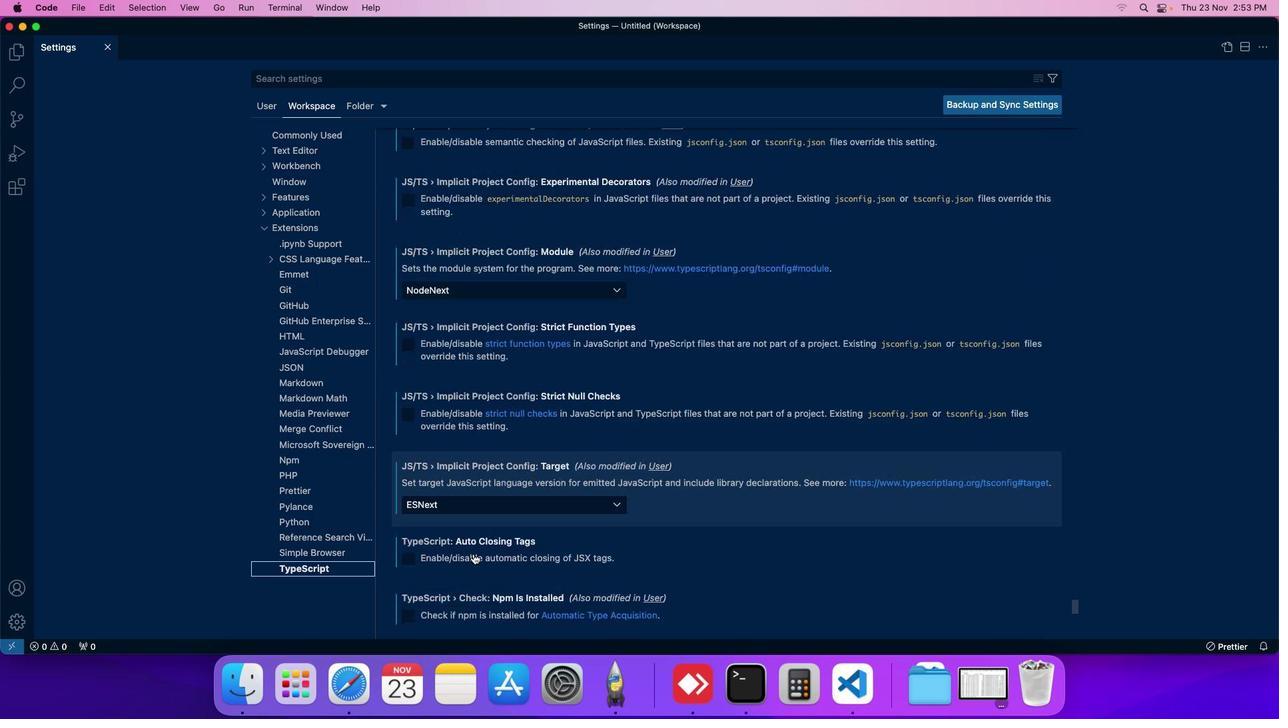 
Action: Mouse scrolled (473, 553) with delta (0, 0)
Screenshot: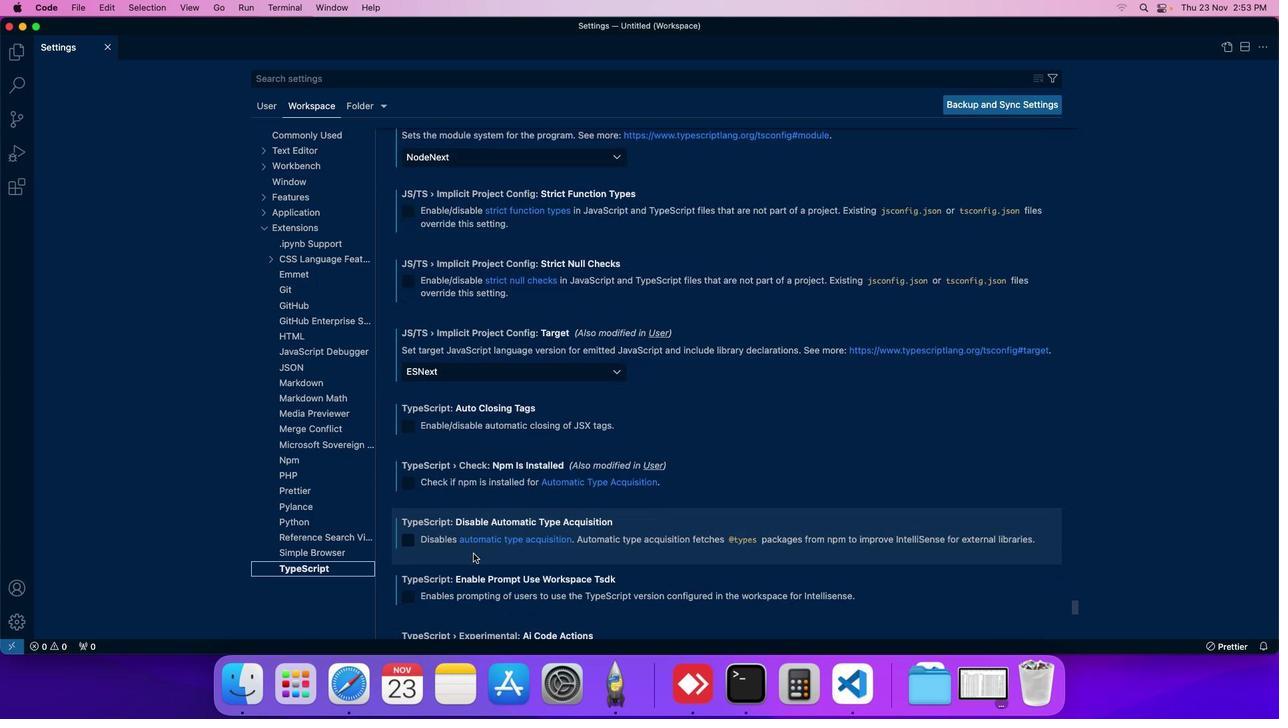 
Action: Mouse scrolled (473, 553) with delta (0, 0)
Screenshot: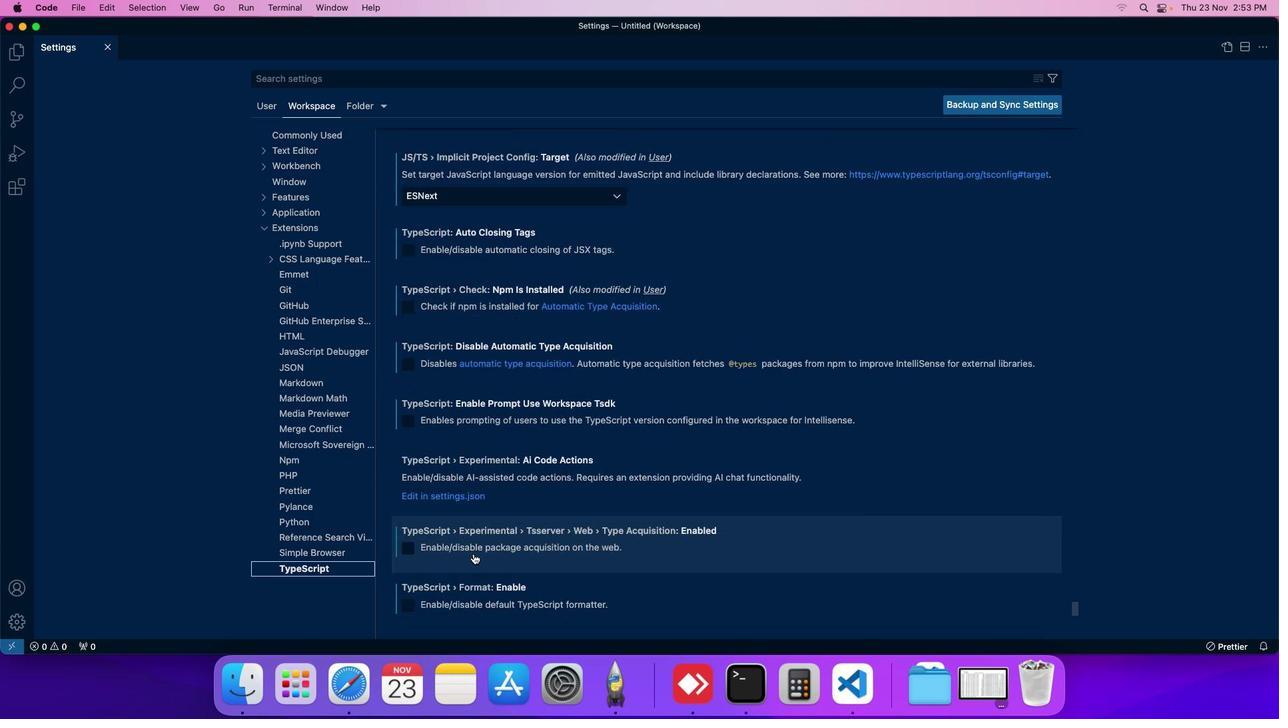 
Action: Mouse scrolled (473, 553) with delta (0, 0)
Screenshot: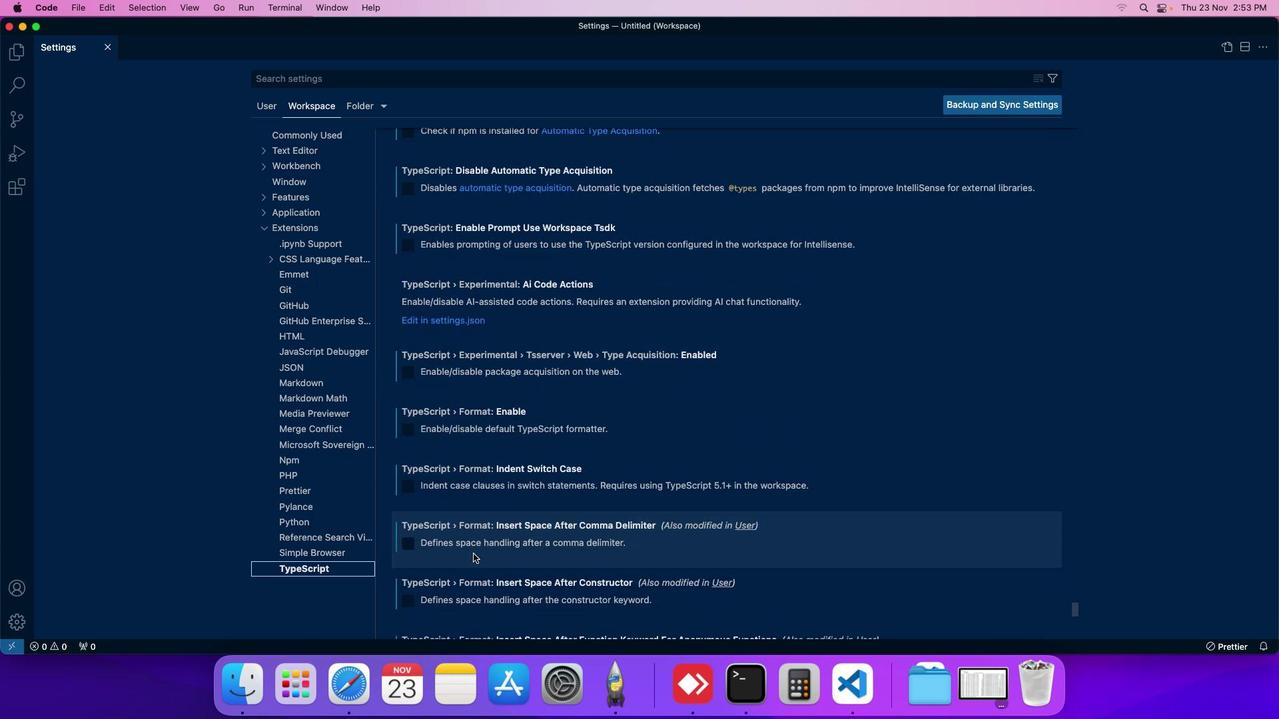 
Action: Mouse scrolled (473, 553) with delta (0, 0)
Screenshot: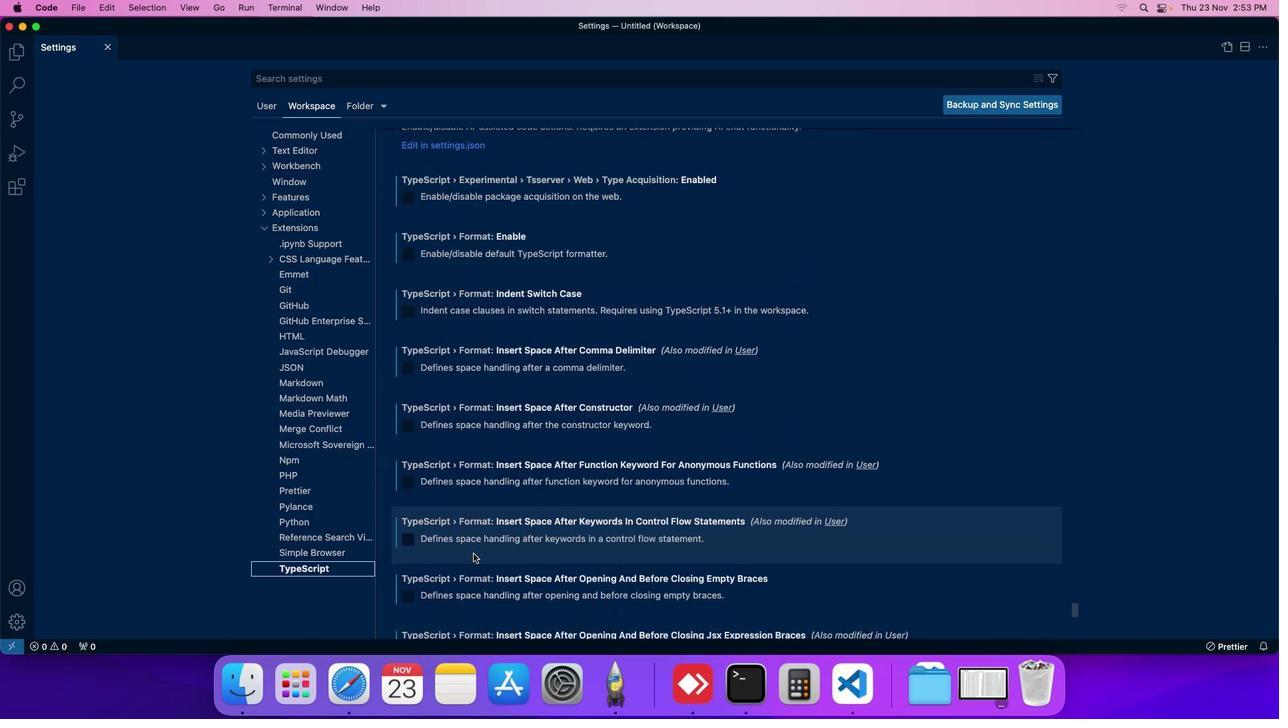 
Action: Mouse scrolled (473, 553) with delta (0, 0)
Screenshot: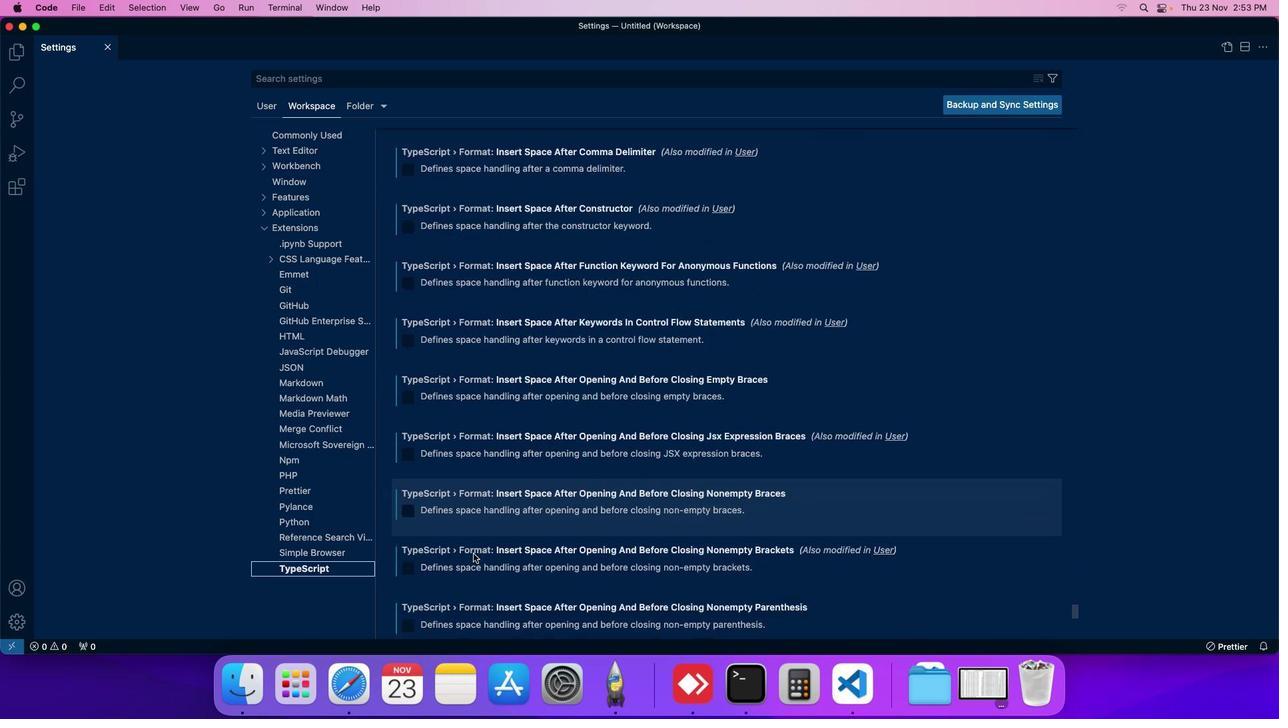 
Action: Mouse scrolled (473, 553) with delta (0, 0)
Screenshot: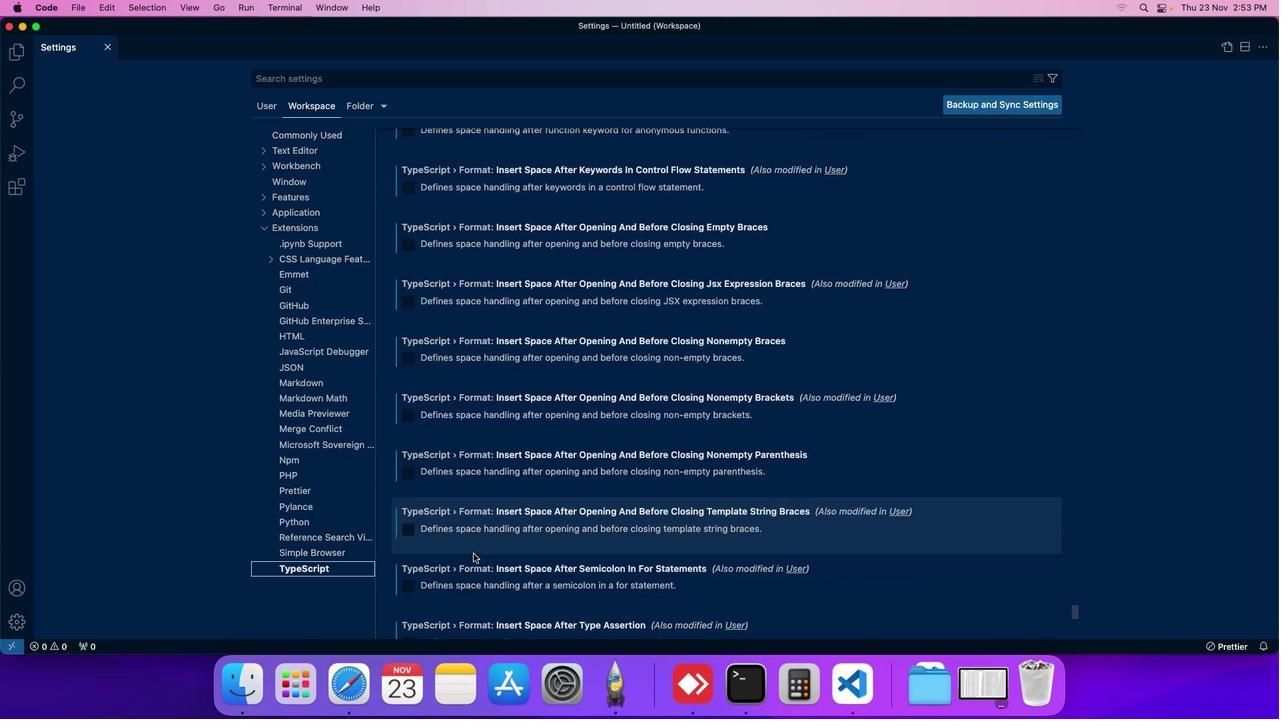 
Action: Mouse scrolled (473, 553) with delta (0, 0)
Screenshot: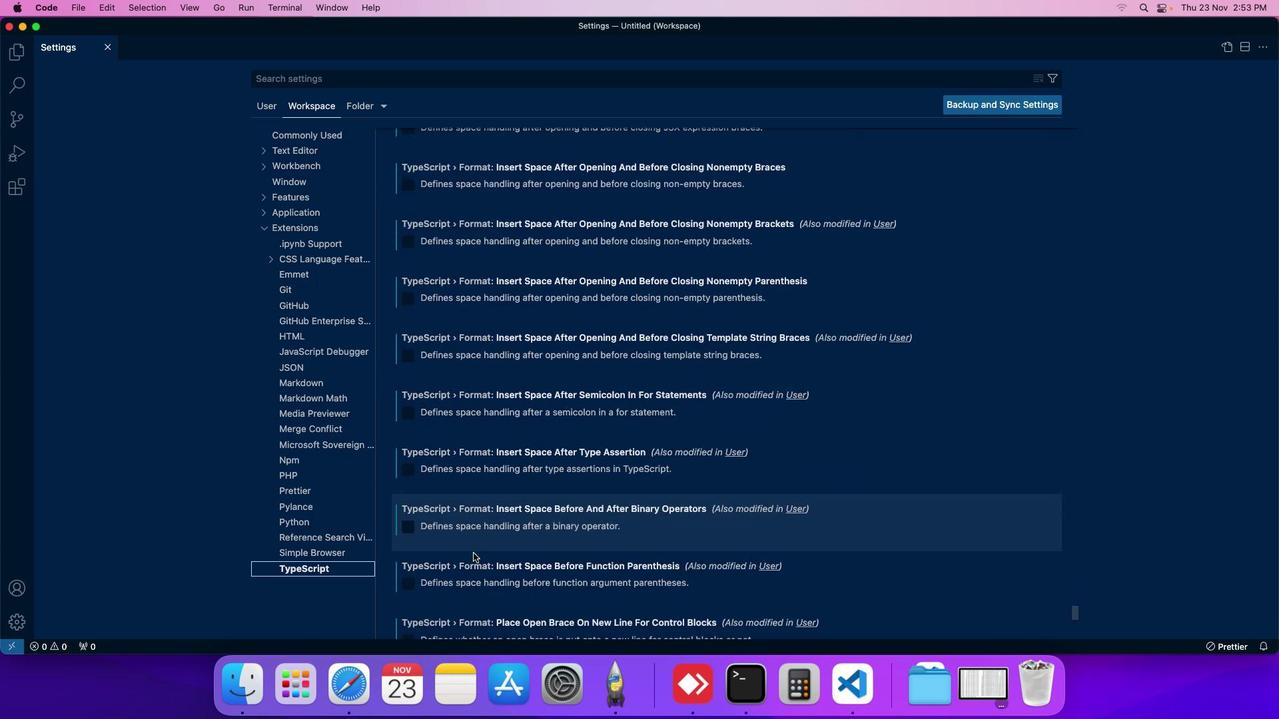 
Action: Mouse moved to (473, 552)
Screenshot: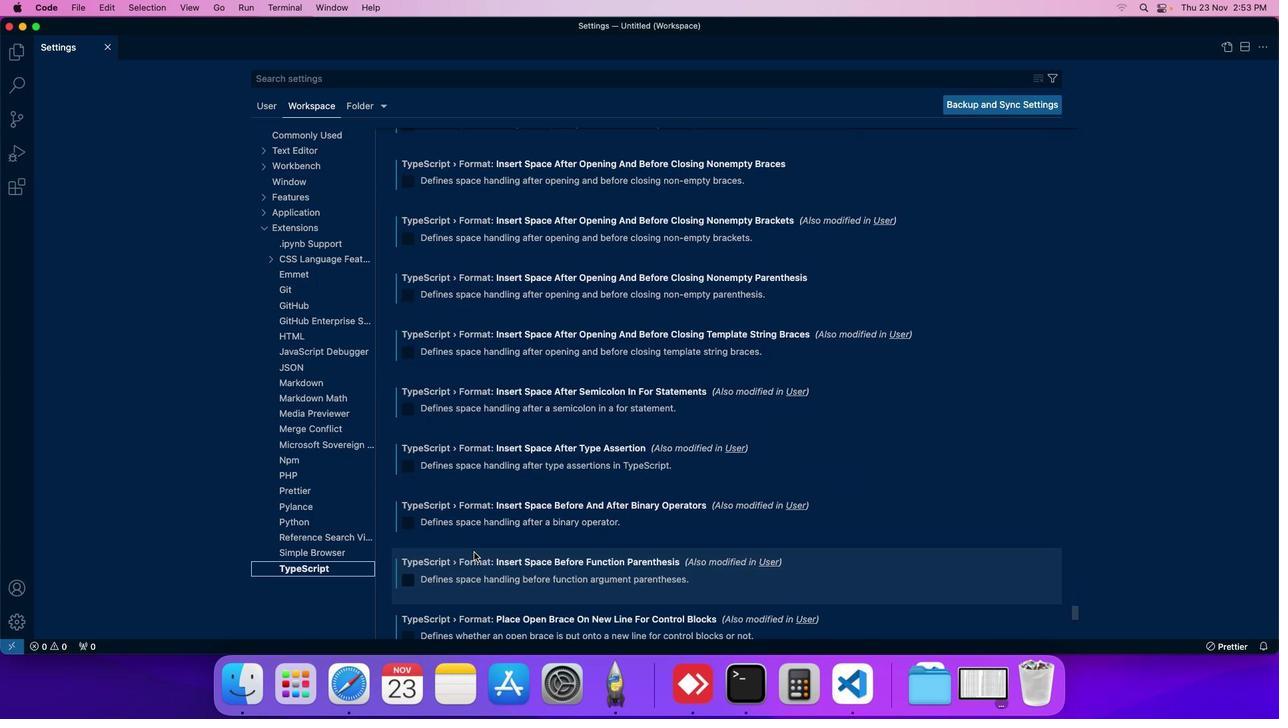 
Action: Mouse scrolled (473, 552) with delta (0, 0)
Screenshot: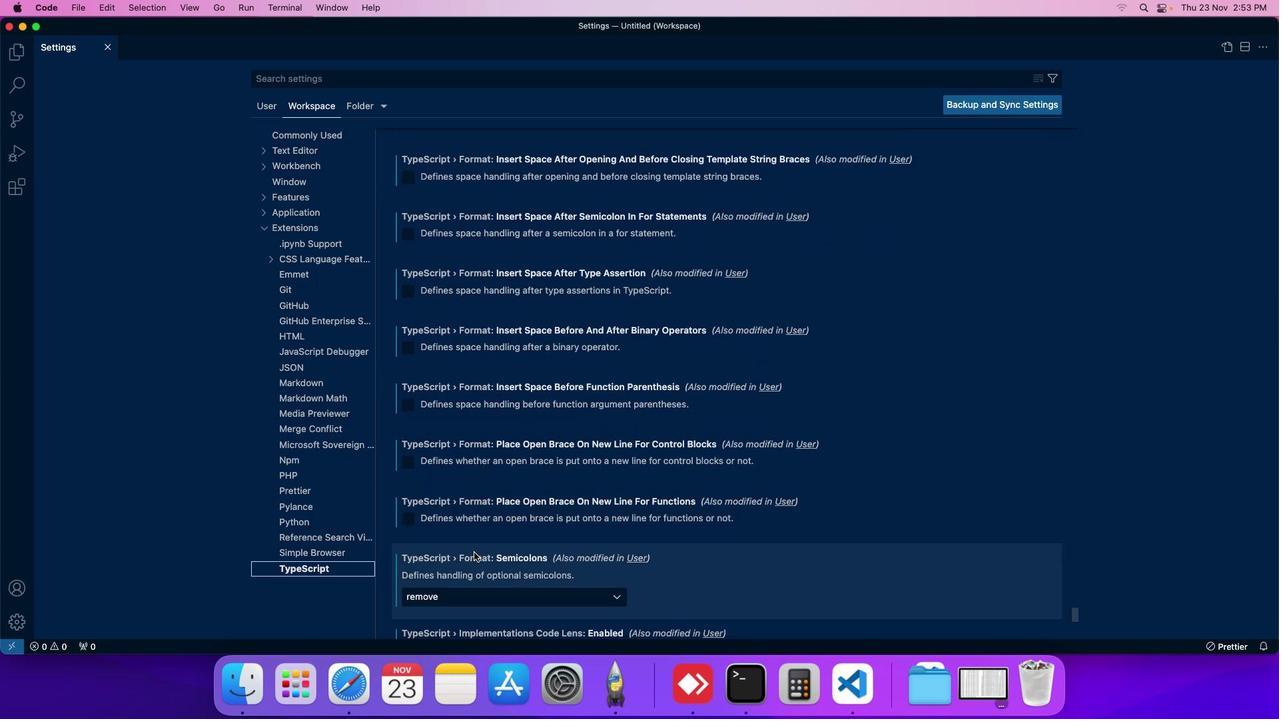 
Action: Mouse scrolled (473, 552) with delta (0, 0)
Screenshot: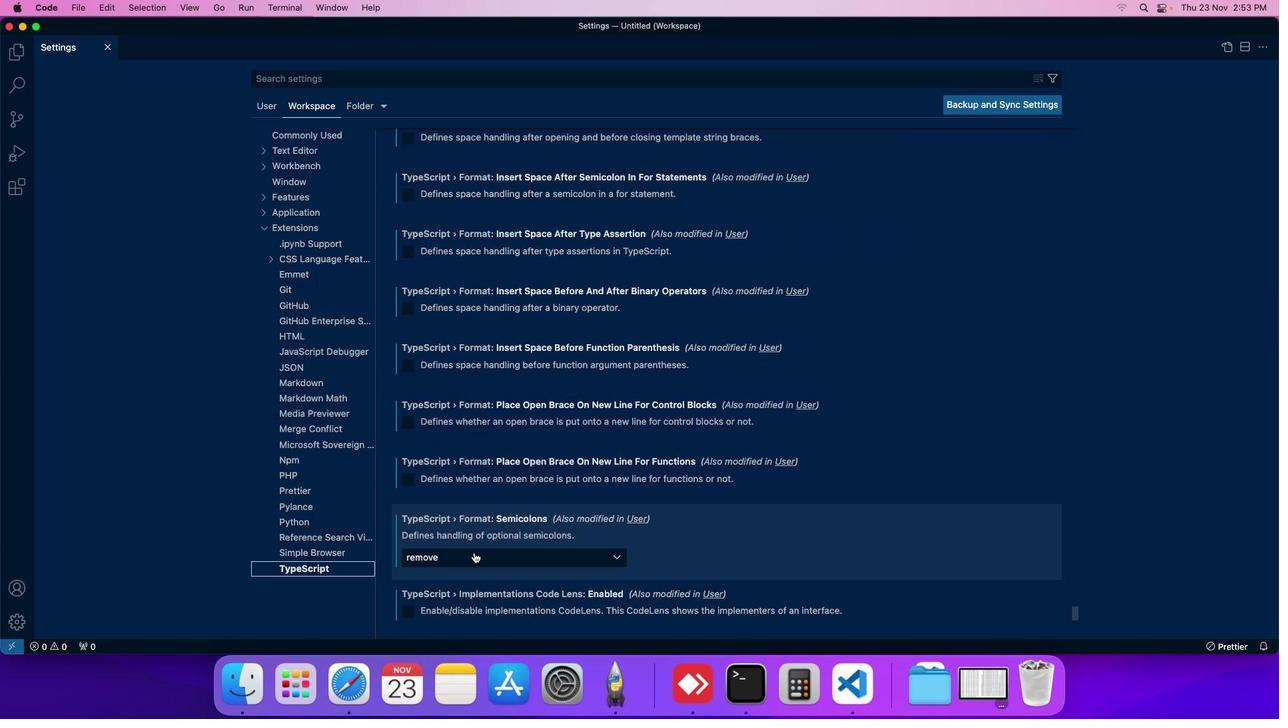 
Action: Mouse scrolled (473, 552) with delta (0, 0)
Screenshot: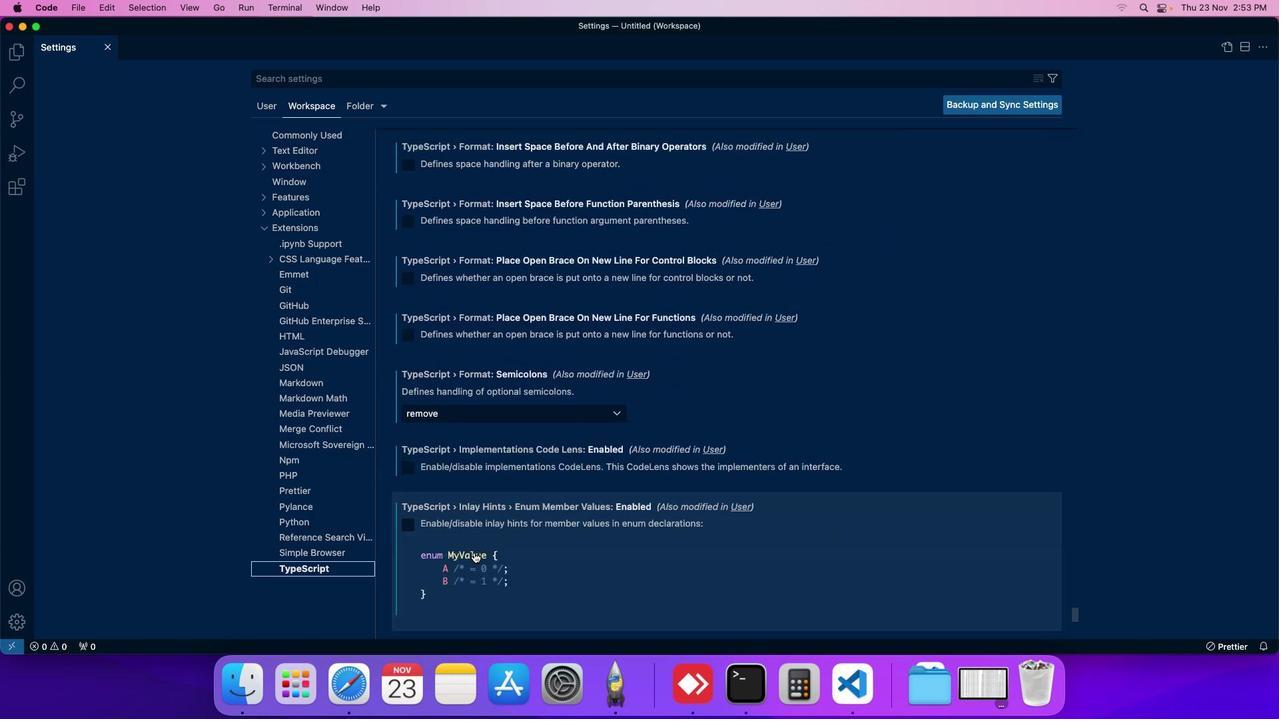 
Action: Mouse moved to (474, 549)
Screenshot: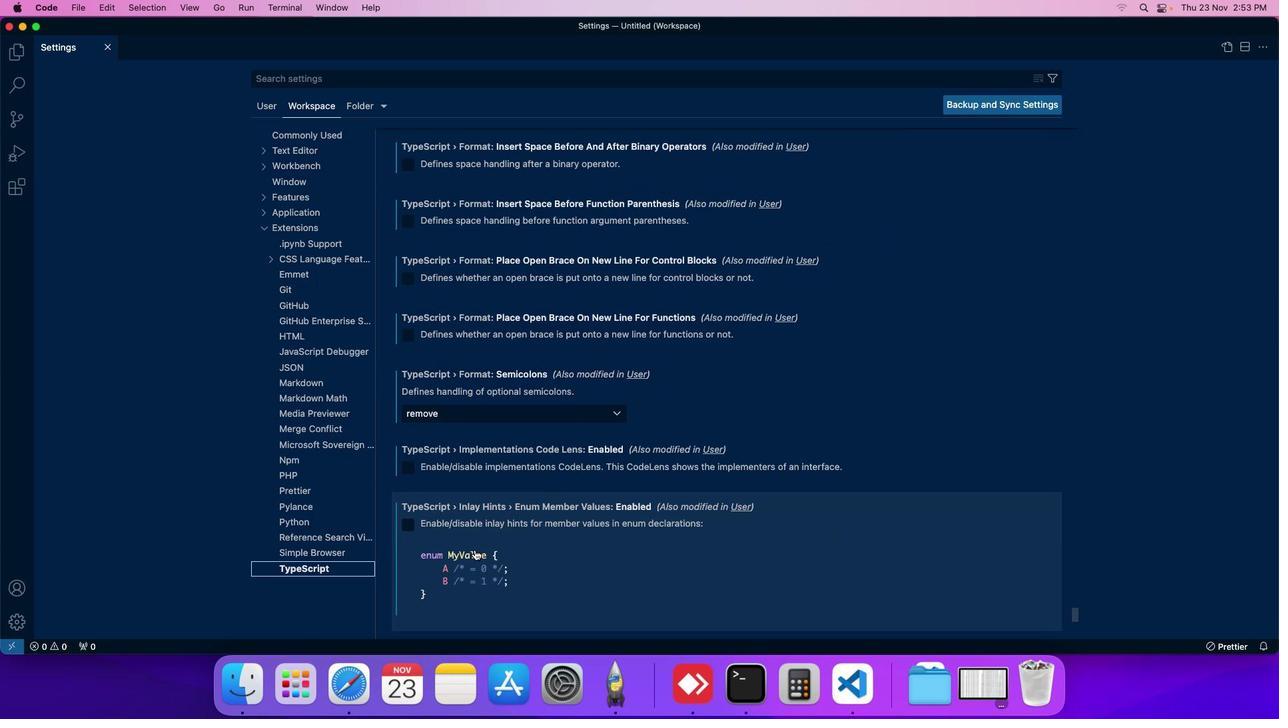 
Action: Mouse scrolled (474, 549) with delta (0, 0)
Screenshot: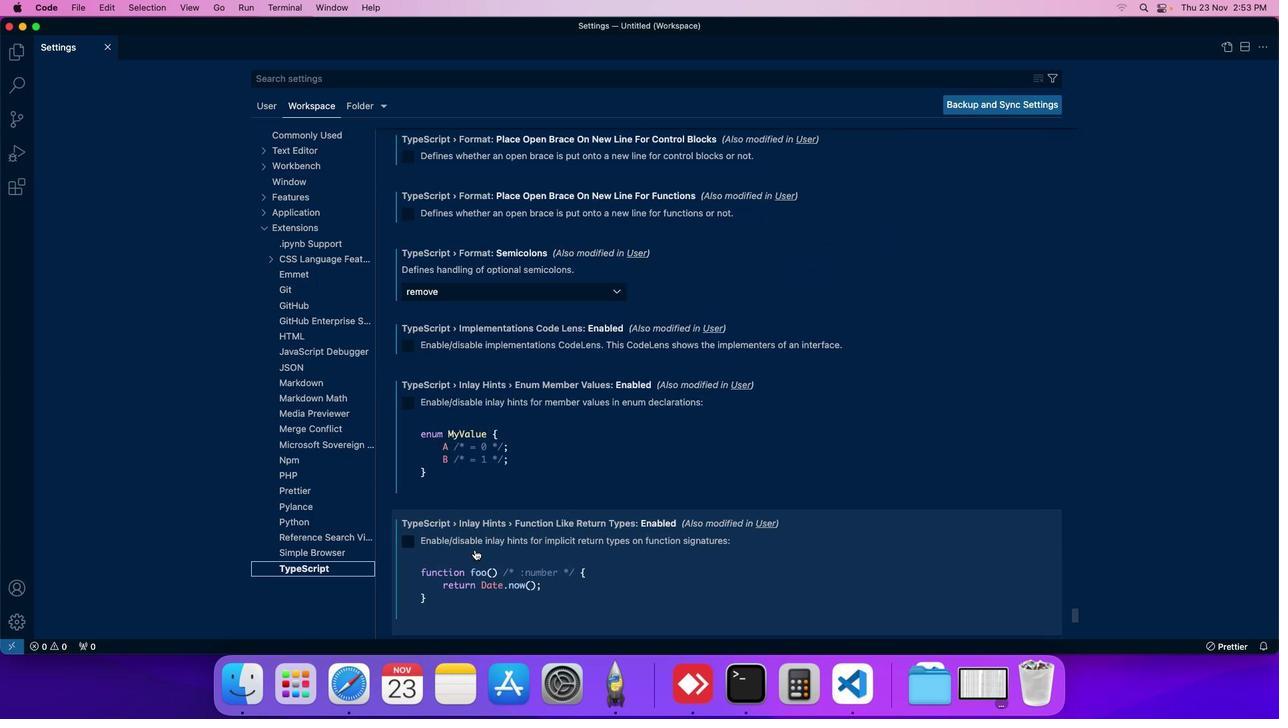 
Action: Mouse scrolled (474, 549) with delta (0, 0)
Screenshot: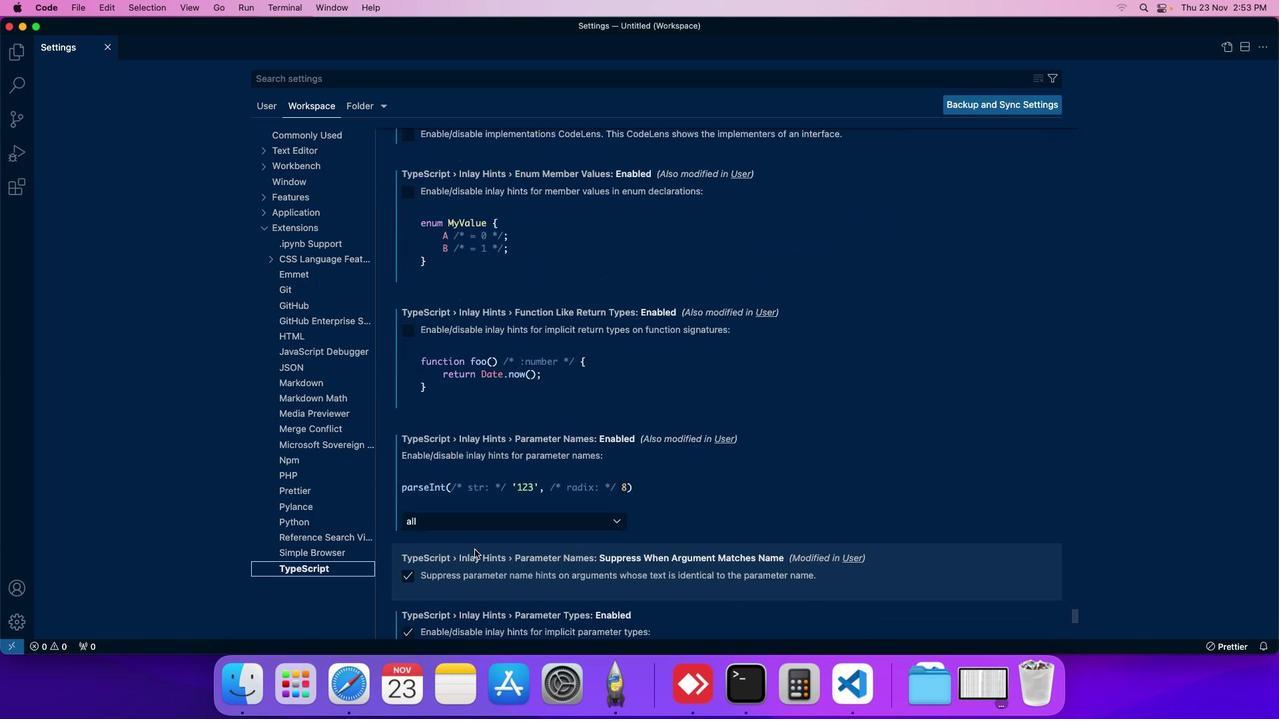 
Action: Mouse scrolled (474, 549) with delta (0, 0)
Screenshot: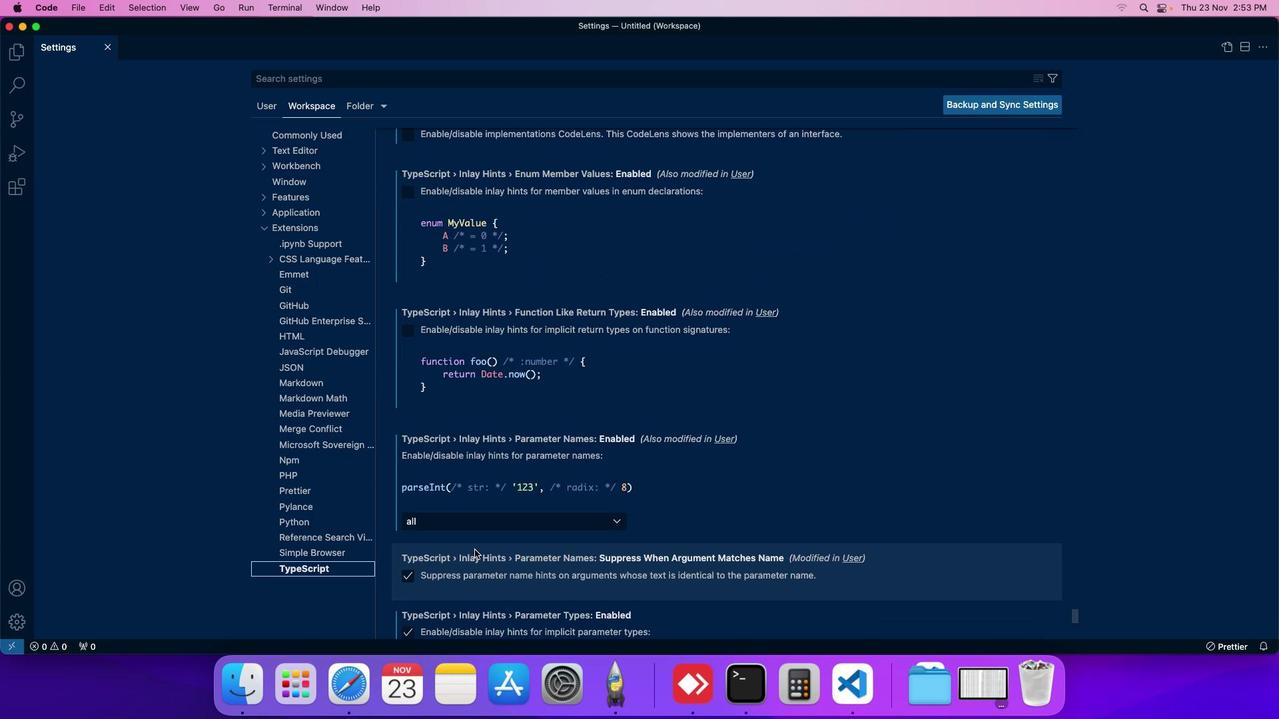 
Action: Mouse scrolled (474, 549) with delta (0, 0)
Screenshot: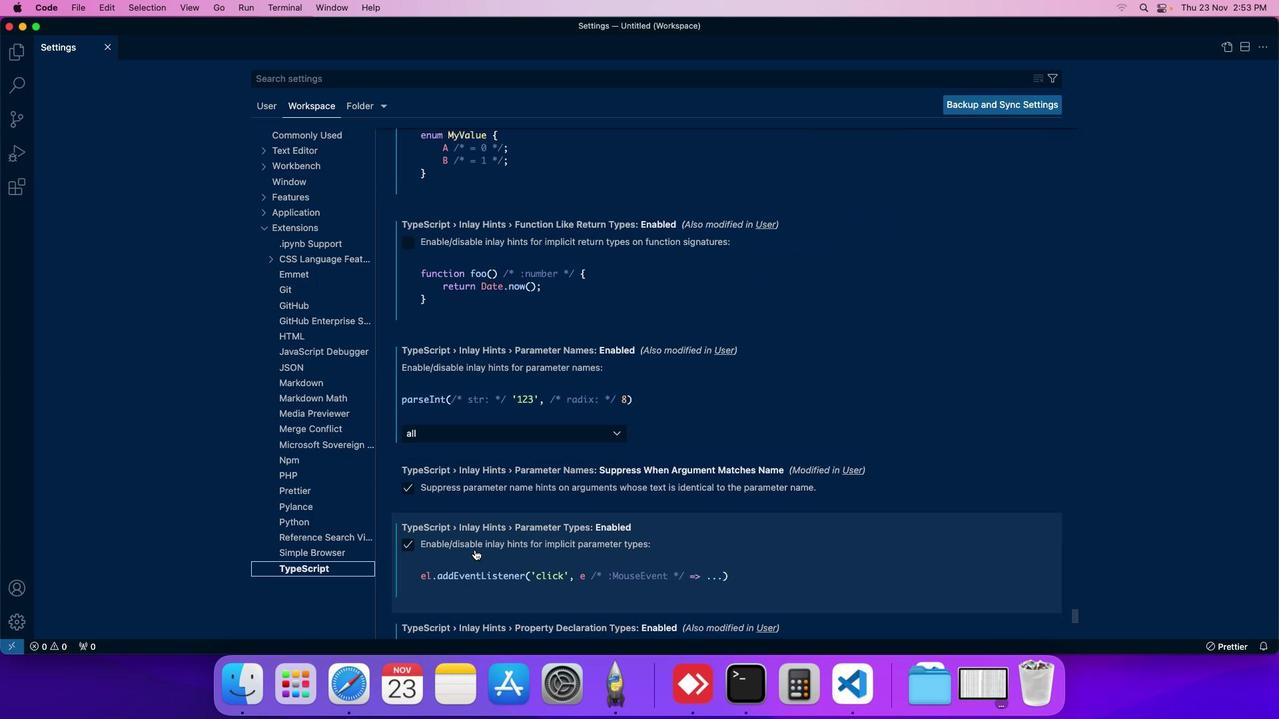 
Action: Mouse moved to (477, 460)
Screenshot: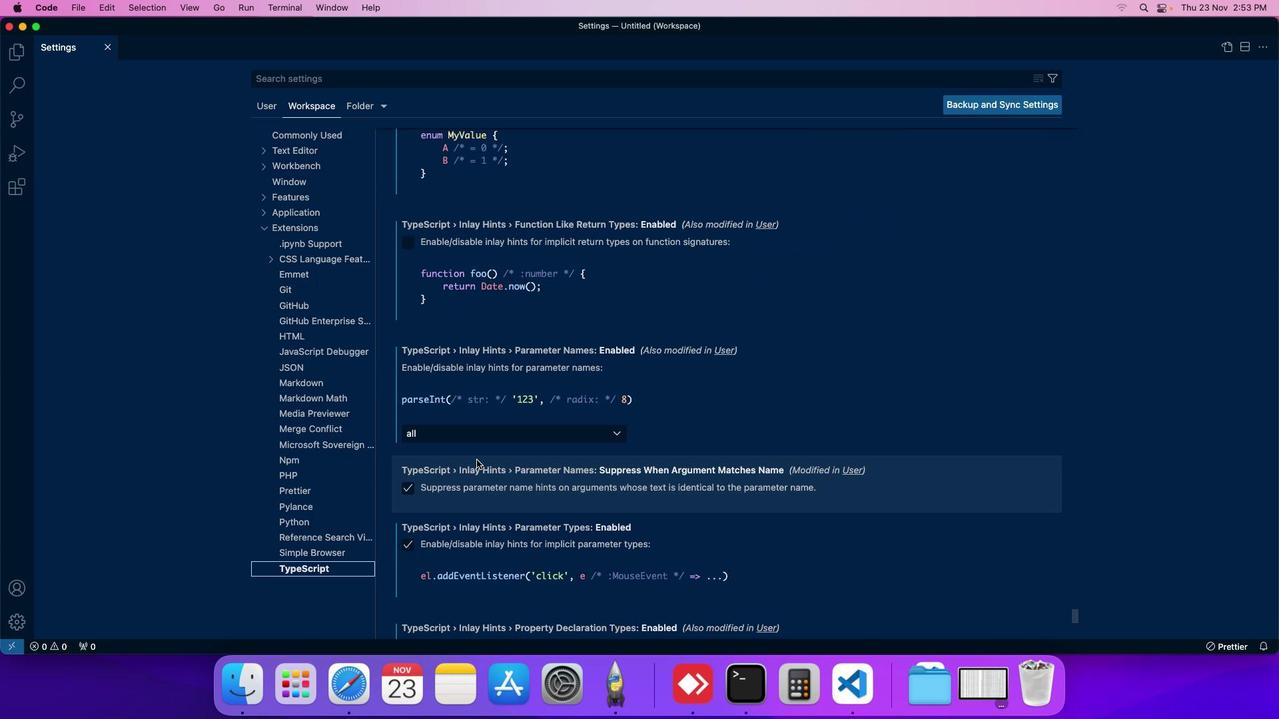 
Action: Mouse scrolled (477, 460) with delta (0, 0)
Screenshot: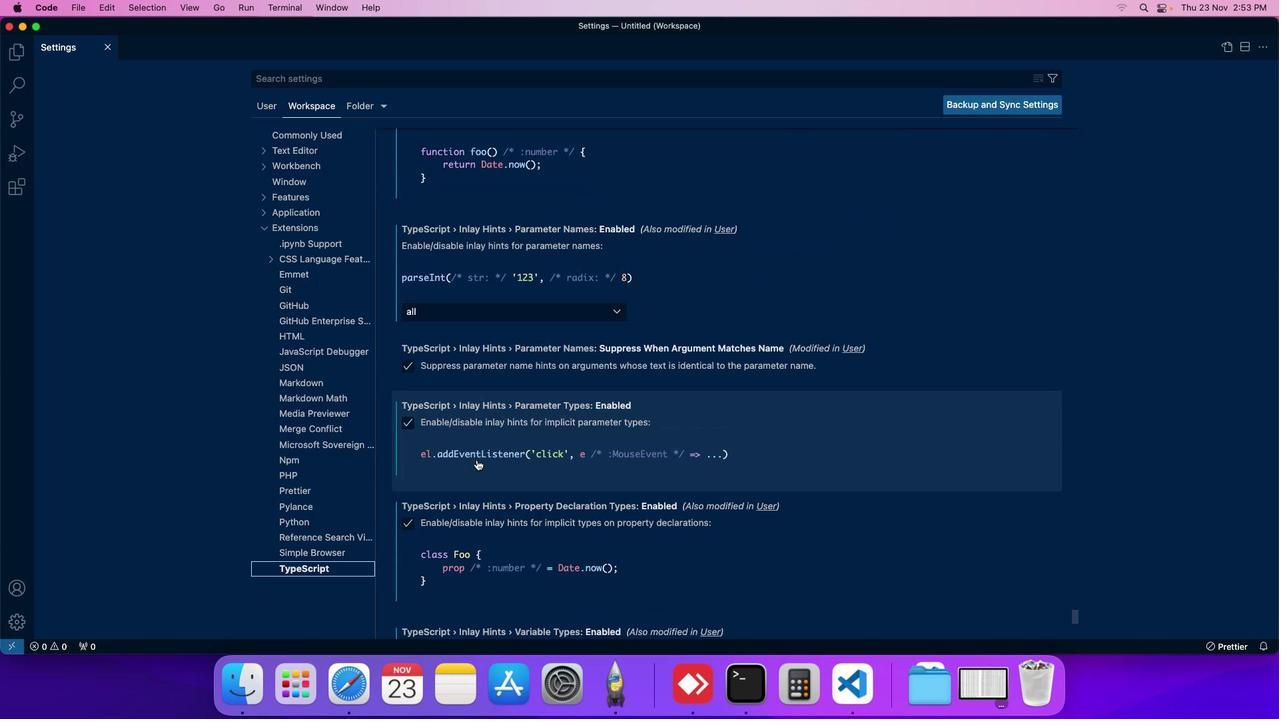
Action: Mouse moved to (406, 369)
Screenshot: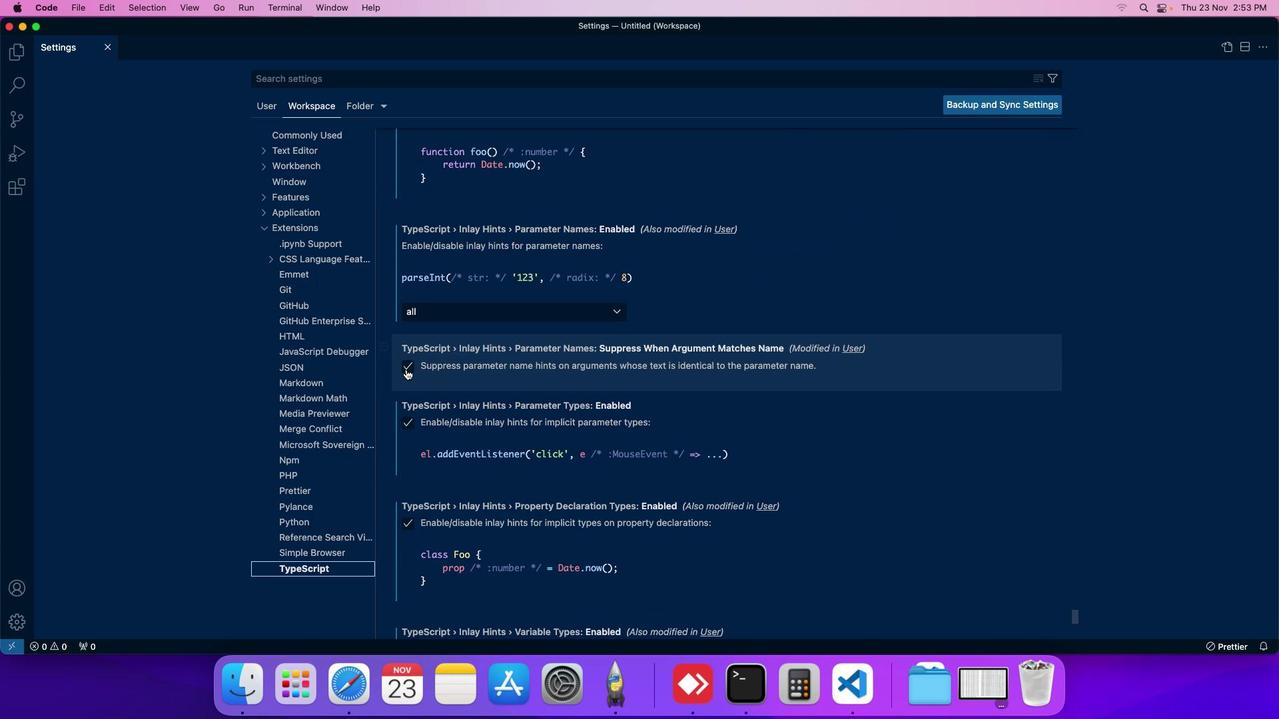 
Action: Mouse pressed left at (406, 369)
Screenshot: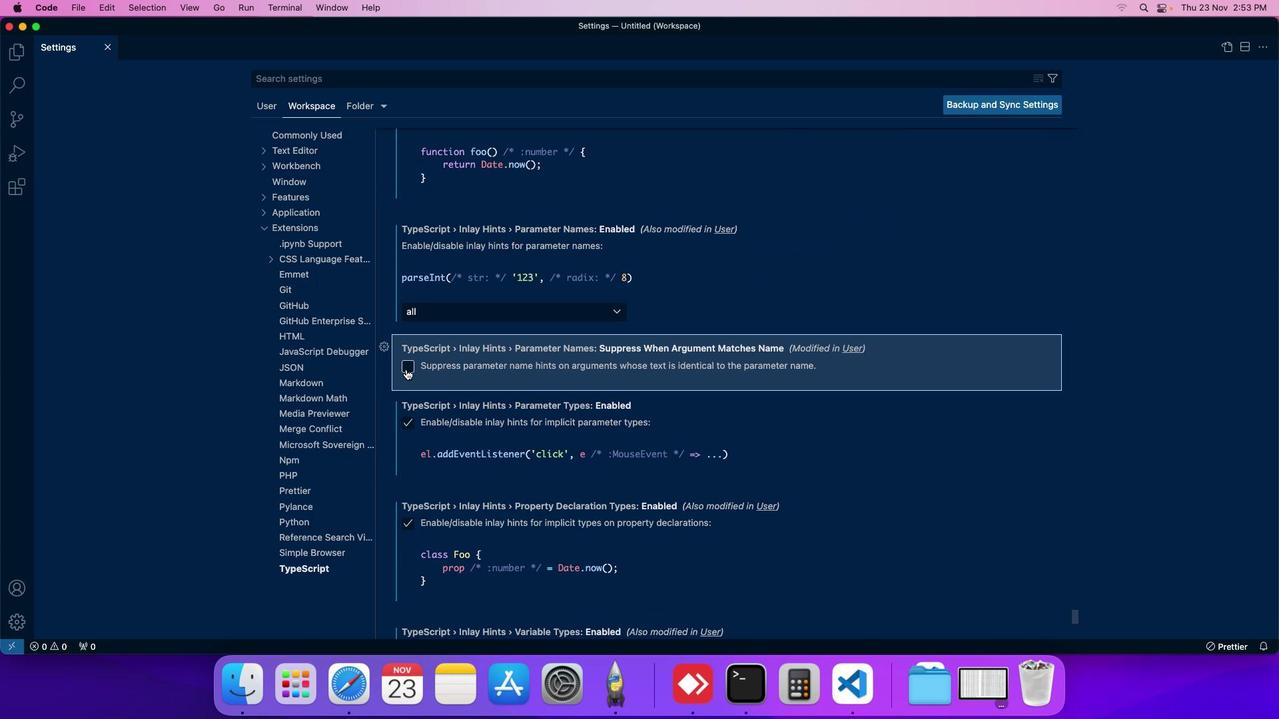 
Action: Mouse moved to (410, 372)
Screenshot: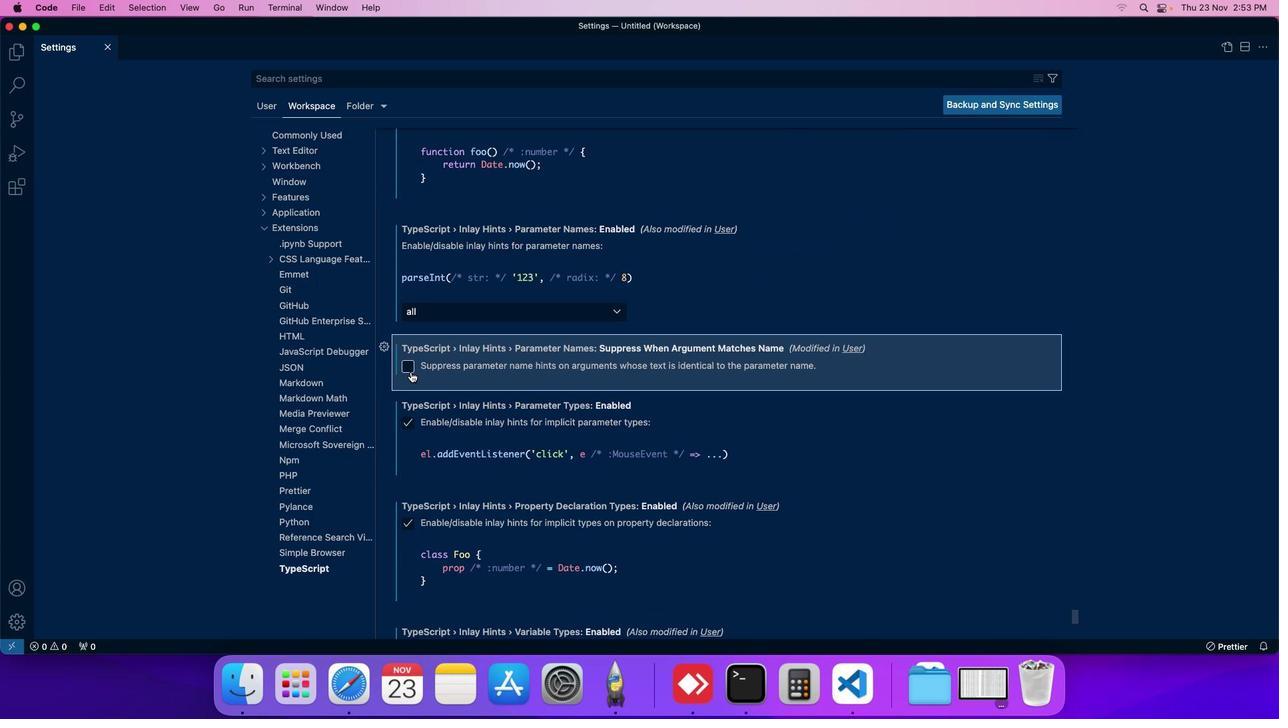 
